 Task: Search one way flight ticket for 4 adults, 1 infant in seat and 1 infant on lap in premium economy from Birmingham: Birmingham-shuttlesworth International Airport to Sheridan: Sheridan County Airport on 8-6-2023. Choice of flights is Sun country airlines. Number of bags: 5 checked bags. Price is upto 88000. Outbound departure time preference is 5:45.
Action: Mouse moved to (313, 269)
Screenshot: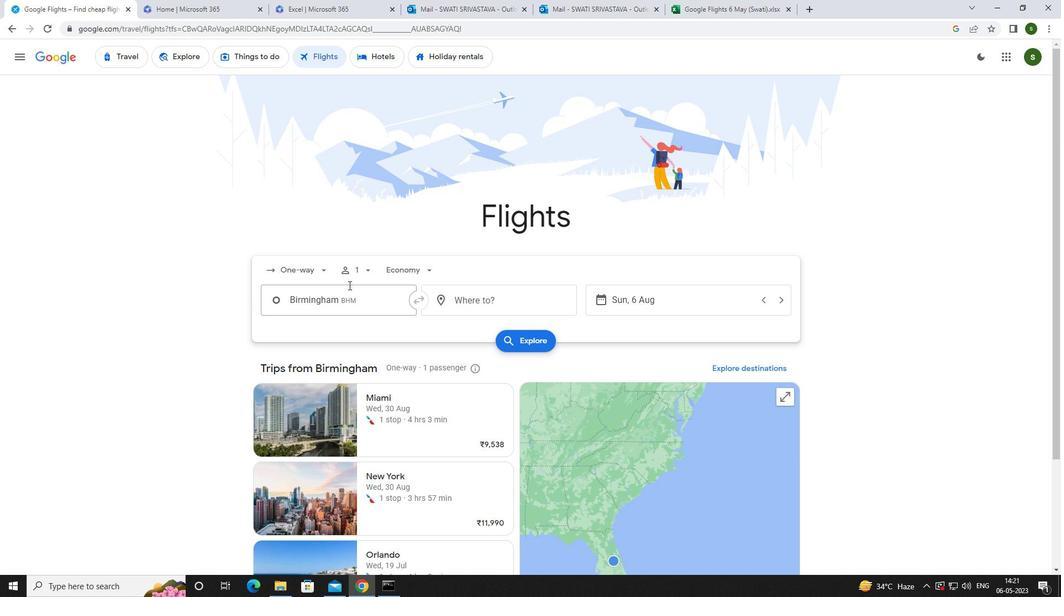 
Action: Mouse pressed left at (313, 269)
Screenshot: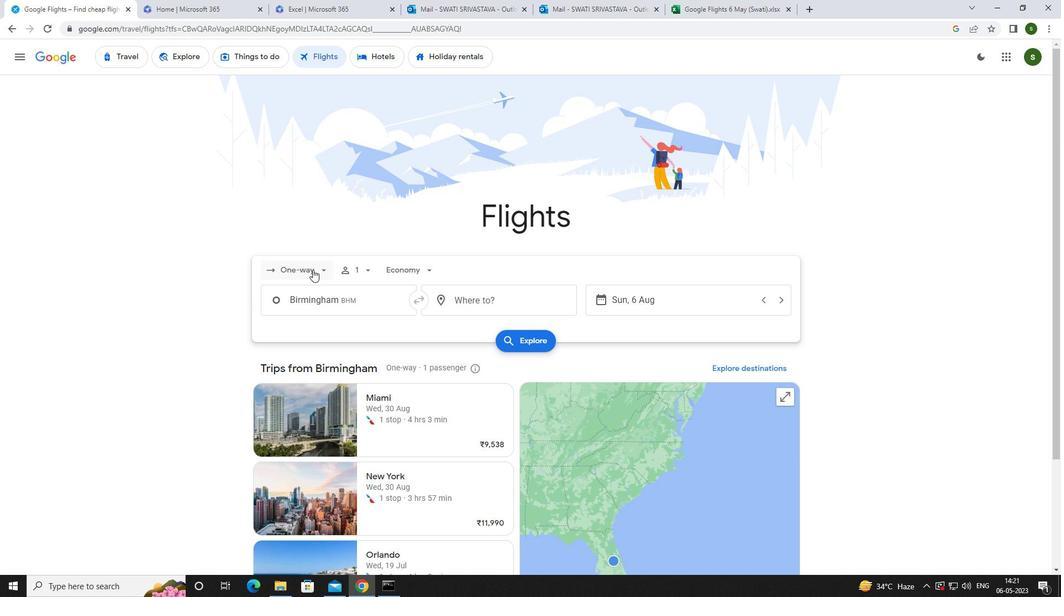 
Action: Mouse moved to (316, 323)
Screenshot: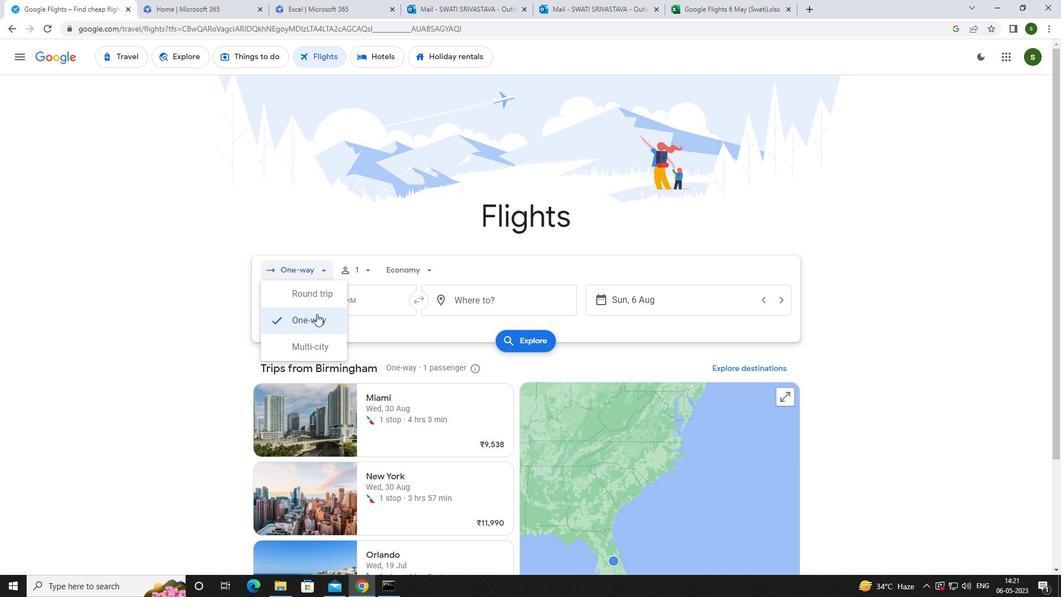 
Action: Mouse pressed left at (316, 323)
Screenshot: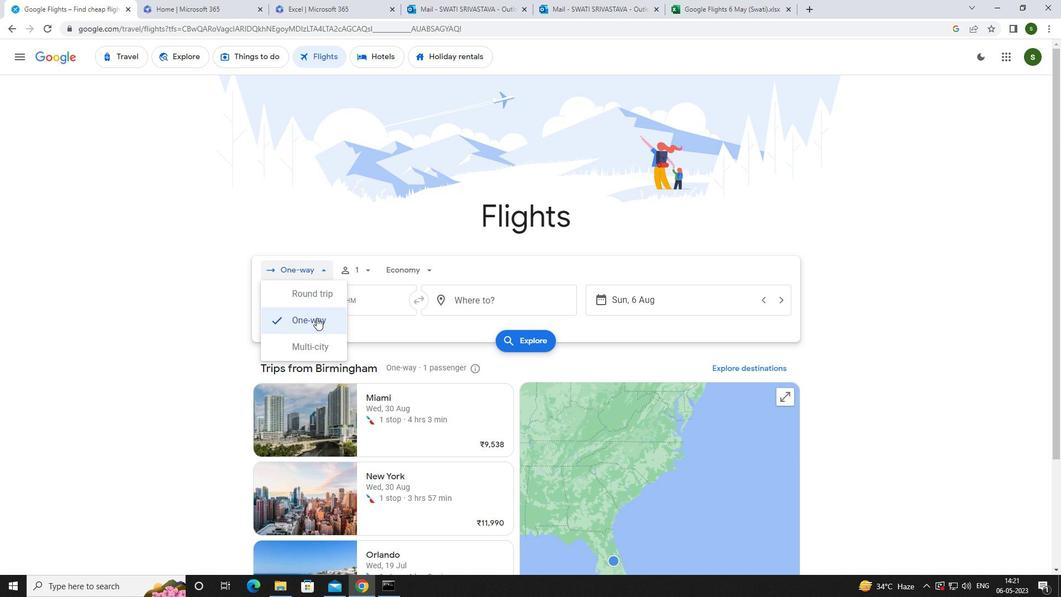 
Action: Mouse moved to (364, 273)
Screenshot: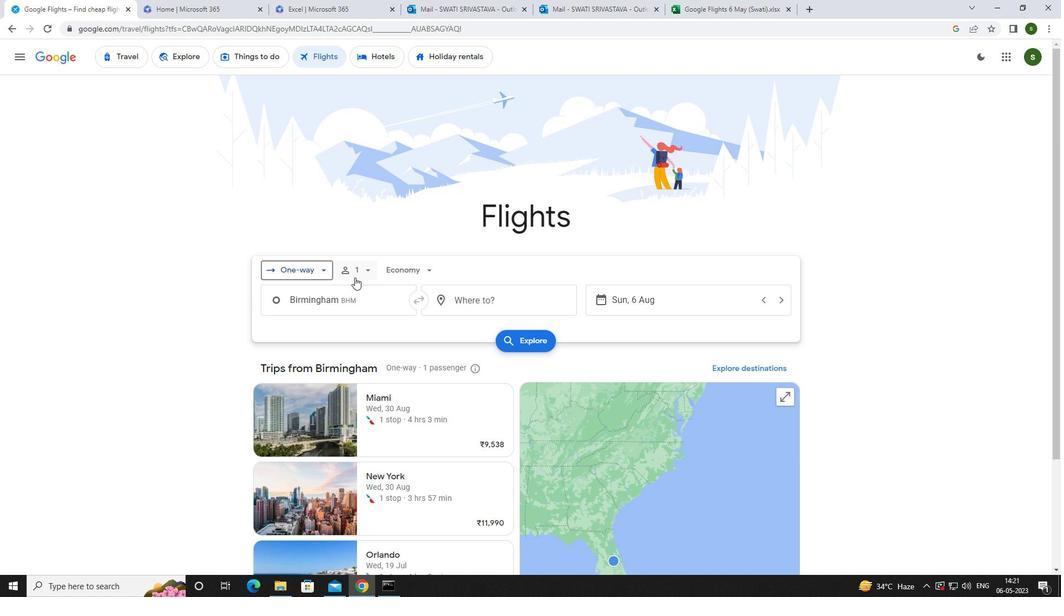 
Action: Mouse pressed left at (364, 273)
Screenshot: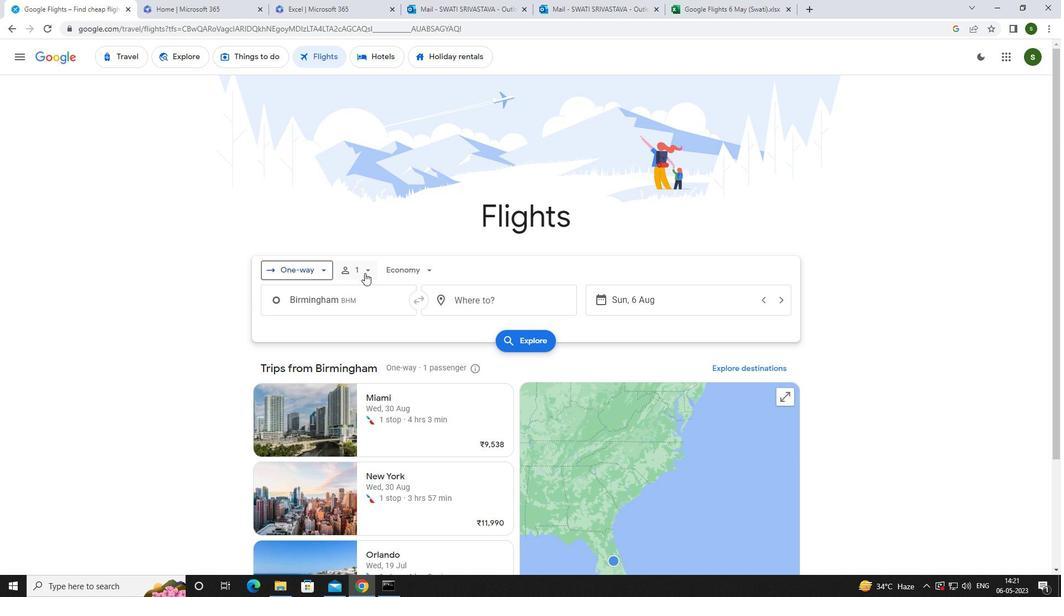 
Action: Mouse moved to (451, 298)
Screenshot: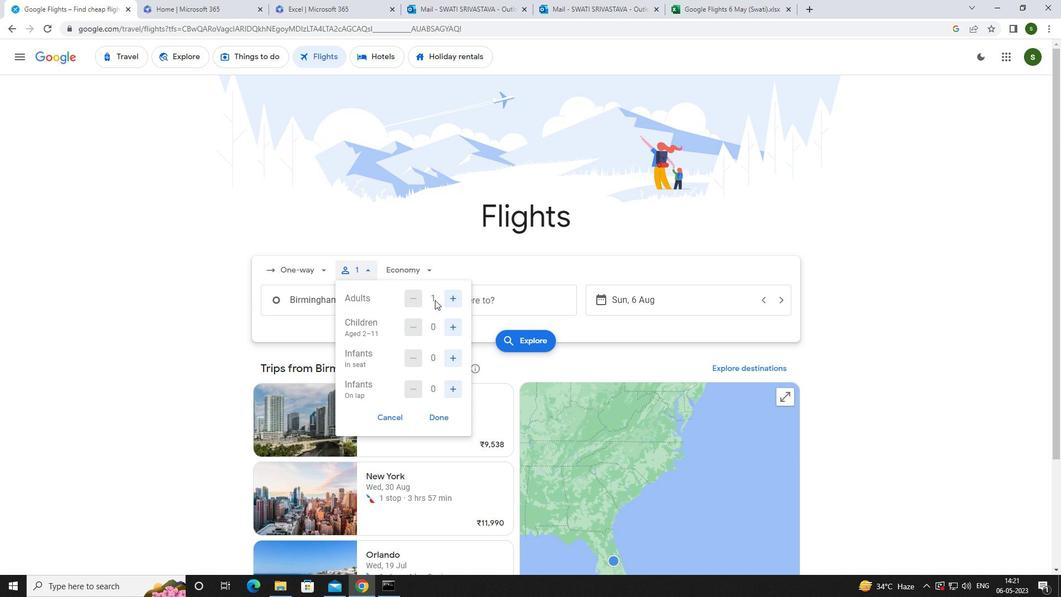 
Action: Mouse pressed left at (451, 298)
Screenshot: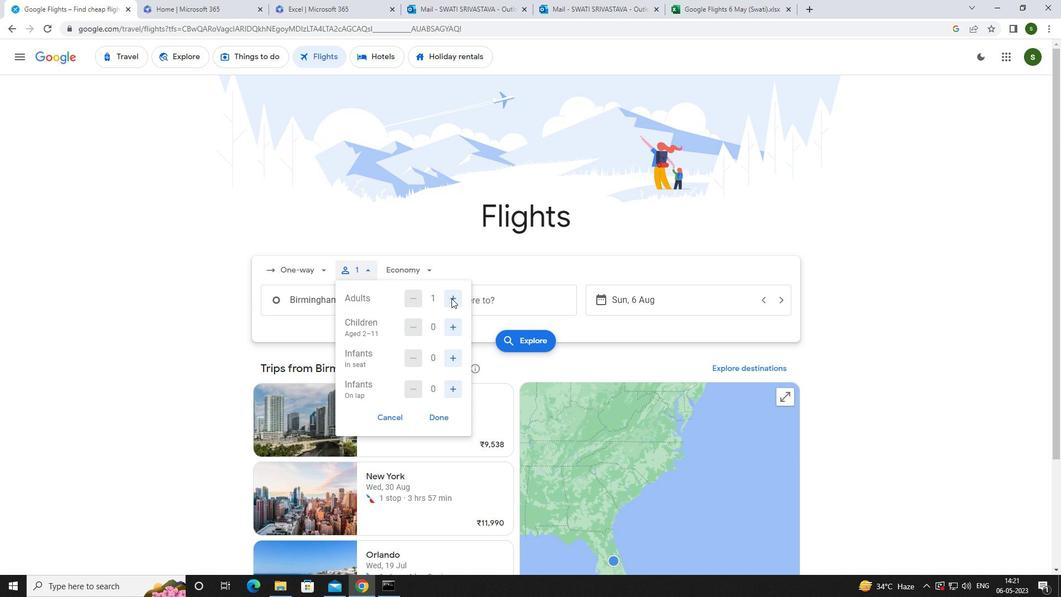 
Action: Mouse pressed left at (451, 298)
Screenshot: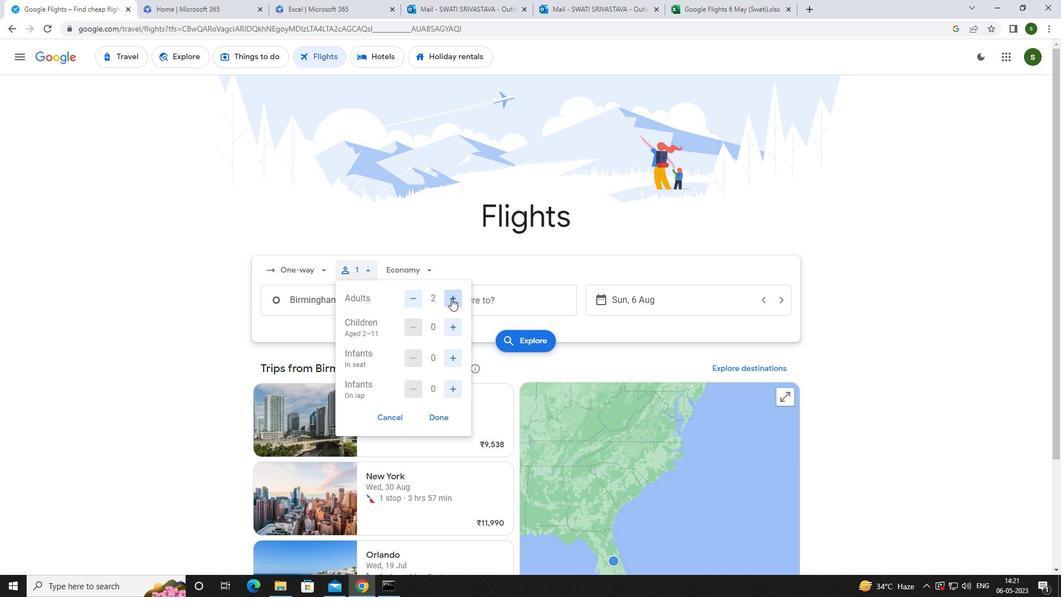 
Action: Mouse pressed left at (451, 298)
Screenshot: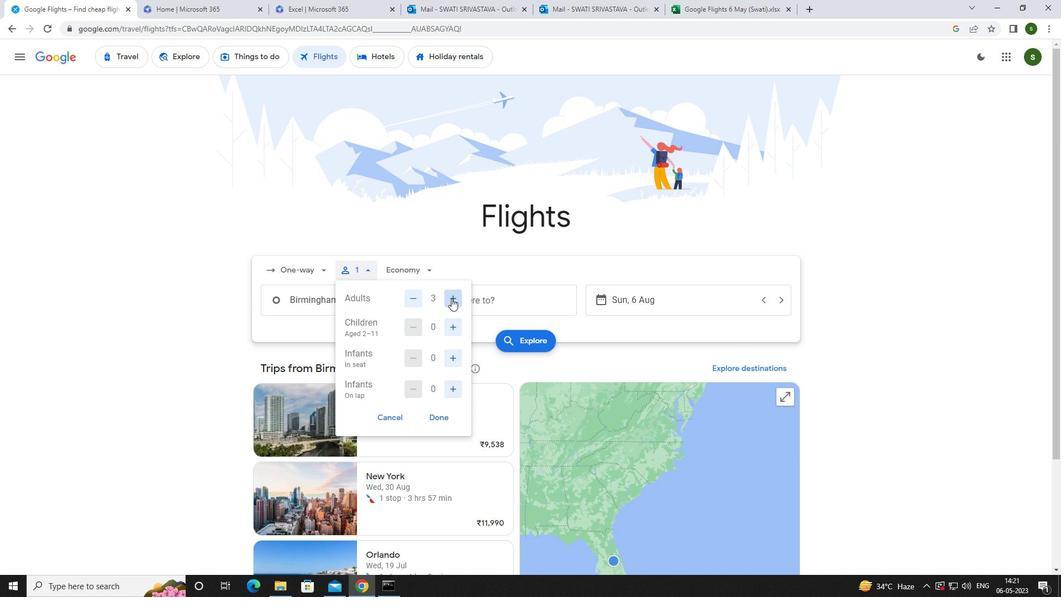
Action: Mouse moved to (455, 352)
Screenshot: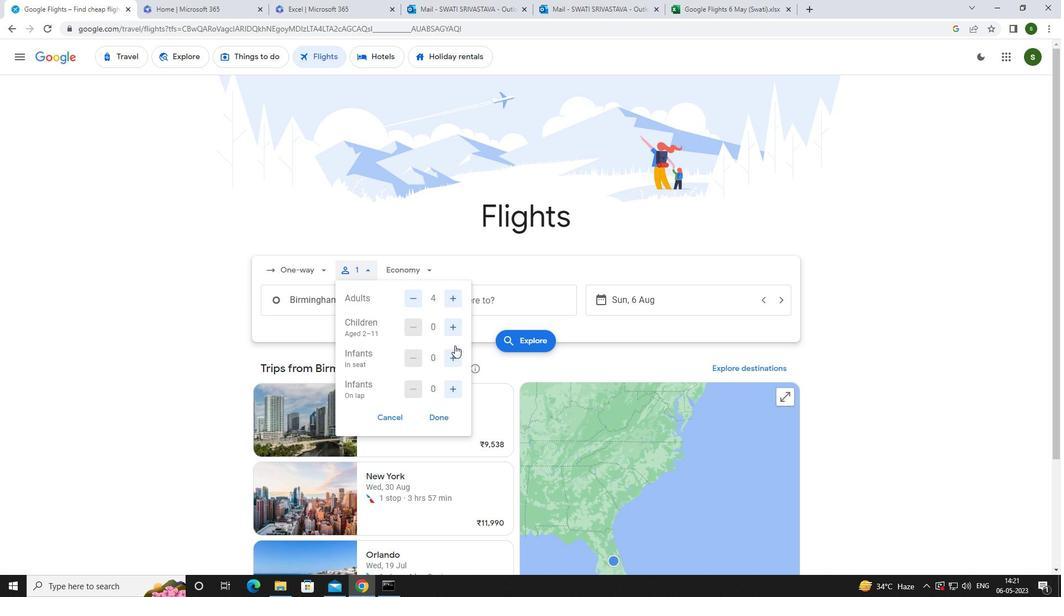 
Action: Mouse pressed left at (455, 352)
Screenshot: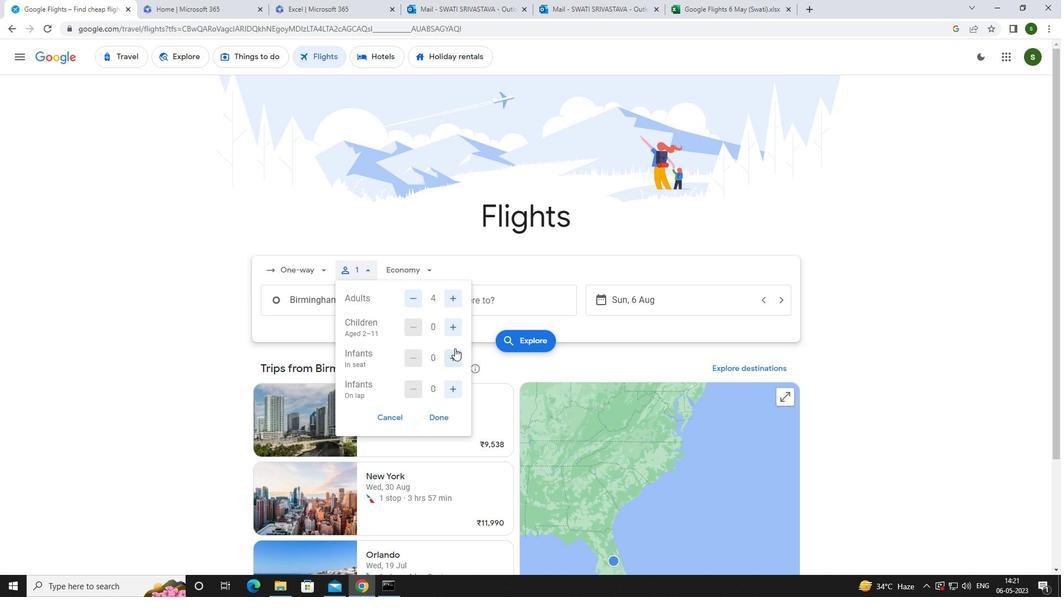 
Action: Mouse moved to (447, 389)
Screenshot: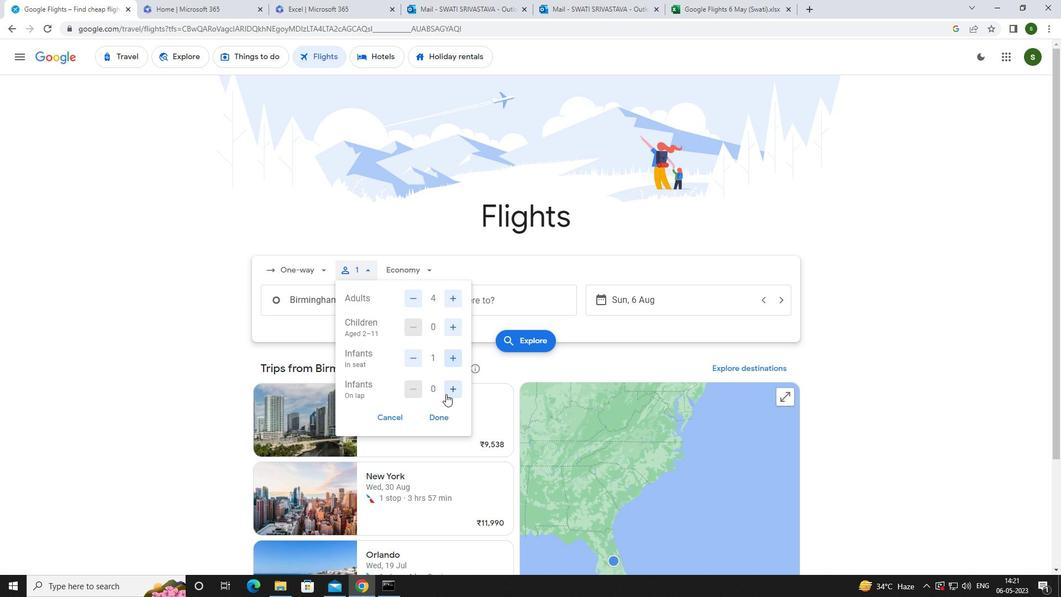 
Action: Mouse pressed left at (447, 389)
Screenshot: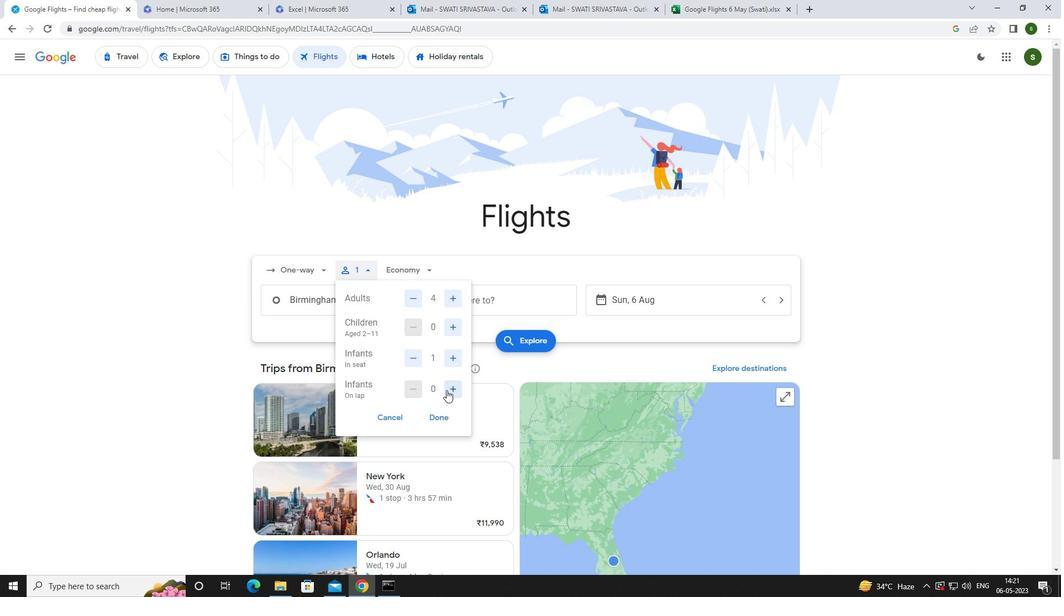 
Action: Mouse moved to (421, 269)
Screenshot: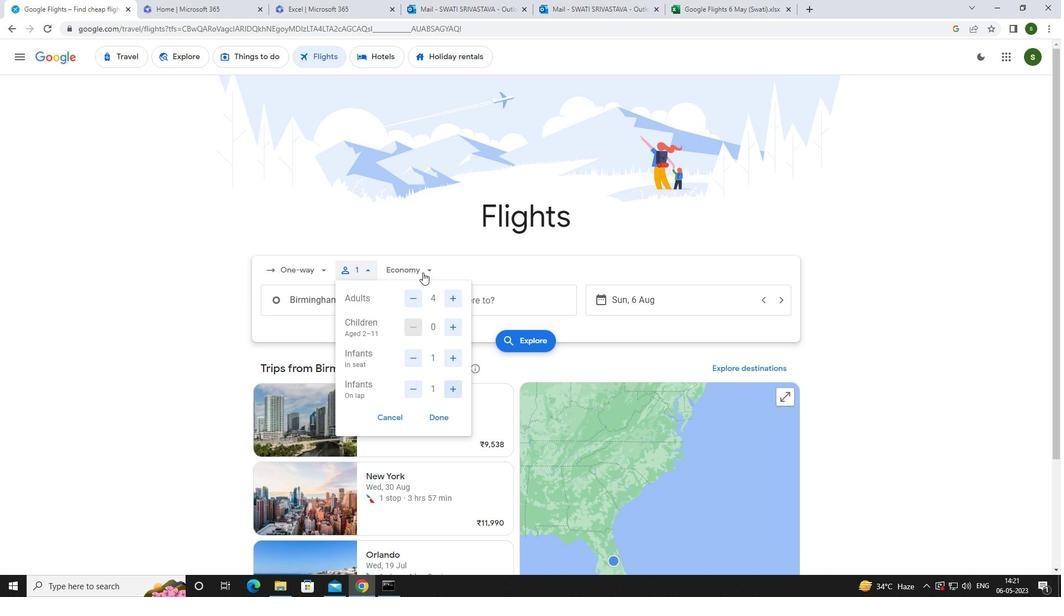 
Action: Mouse pressed left at (421, 269)
Screenshot: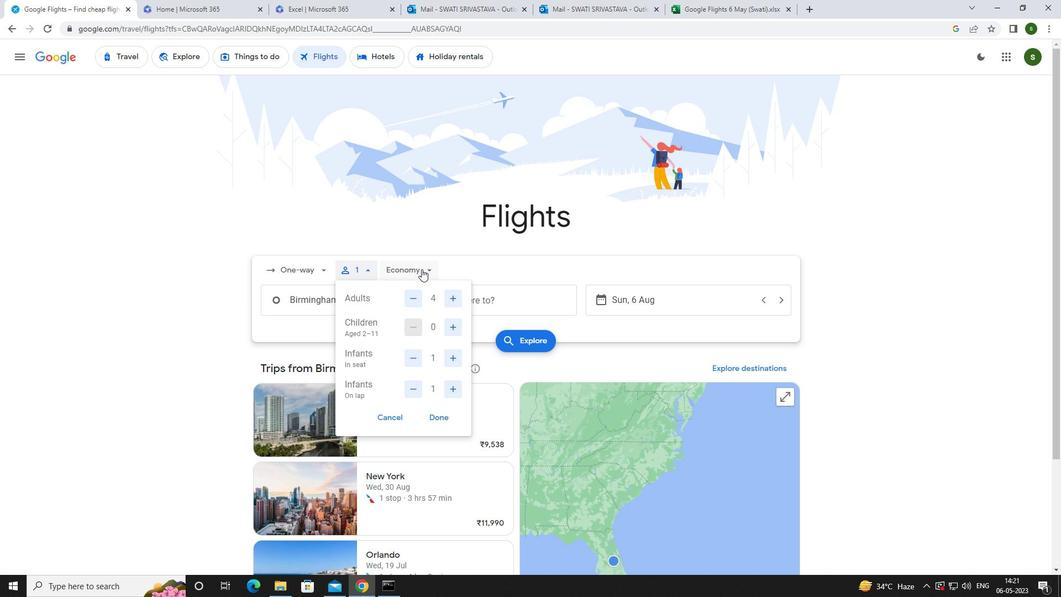
Action: Mouse moved to (434, 319)
Screenshot: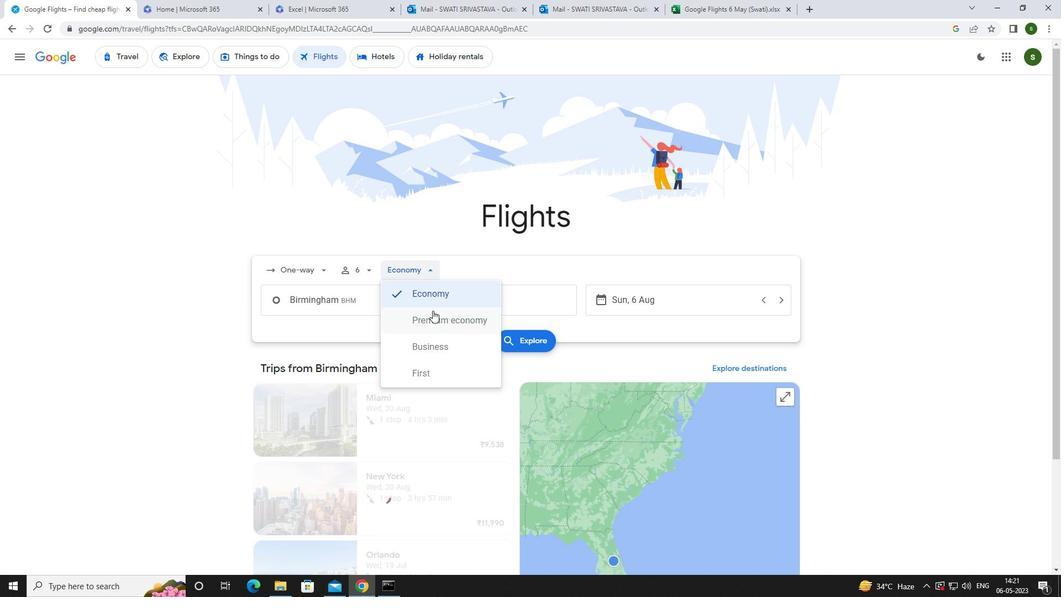 
Action: Mouse pressed left at (434, 319)
Screenshot: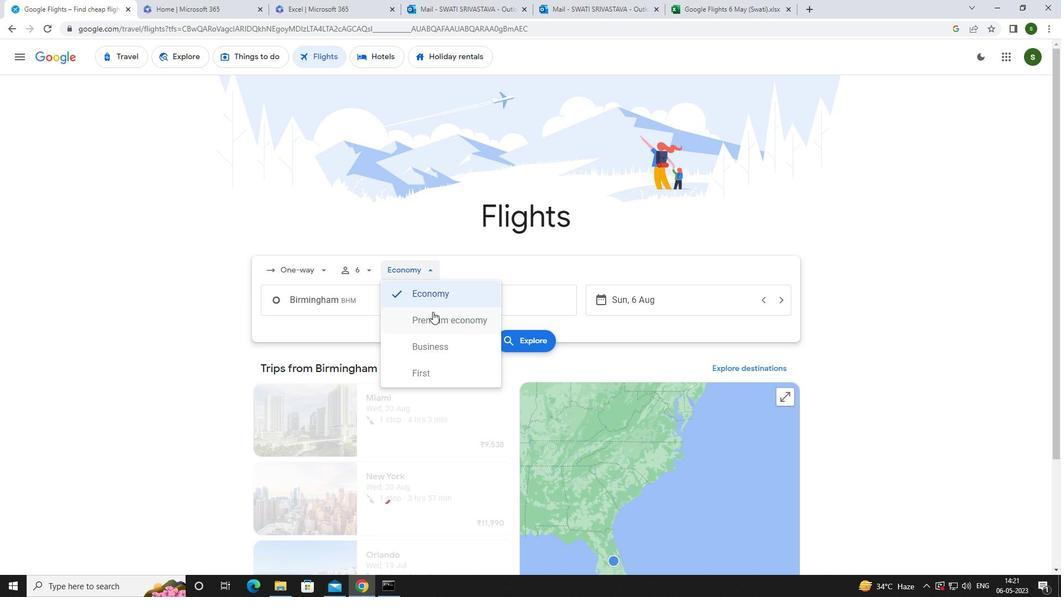 
Action: Mouse moved to (371, 304)
Screenshot: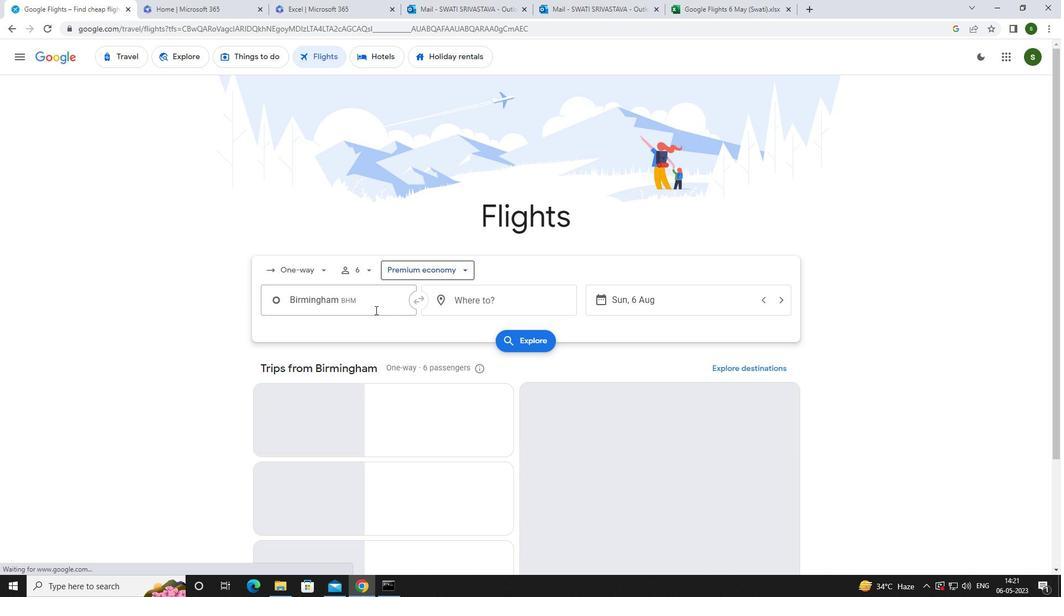 
Action: Mouse pressed left at (371, 304)
Screenshot: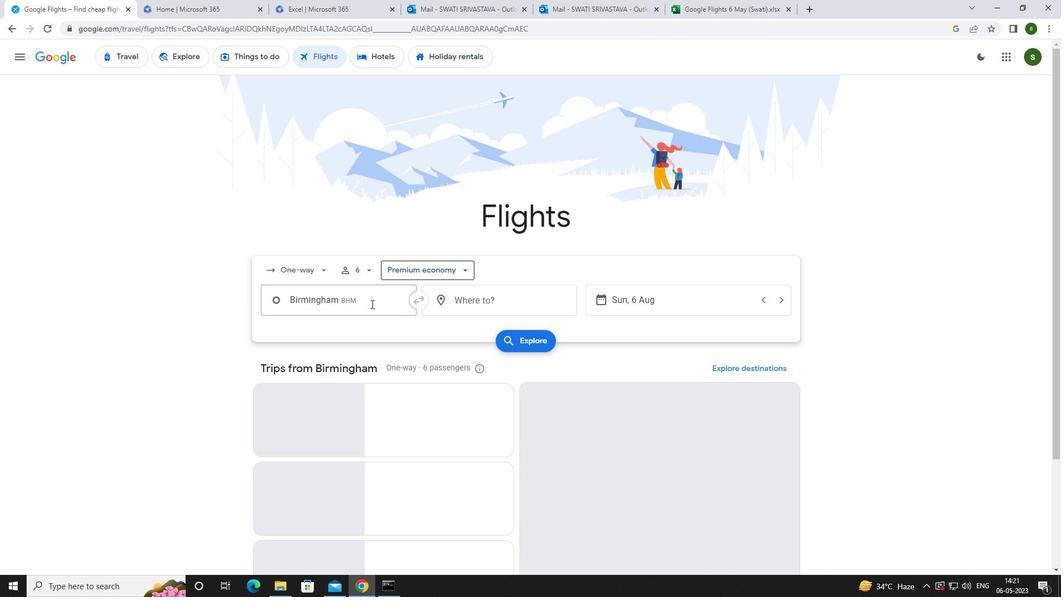 
Action: Key pressed <Key.caps_lock>b<Key.caps_lock>irmingh
Screenshot: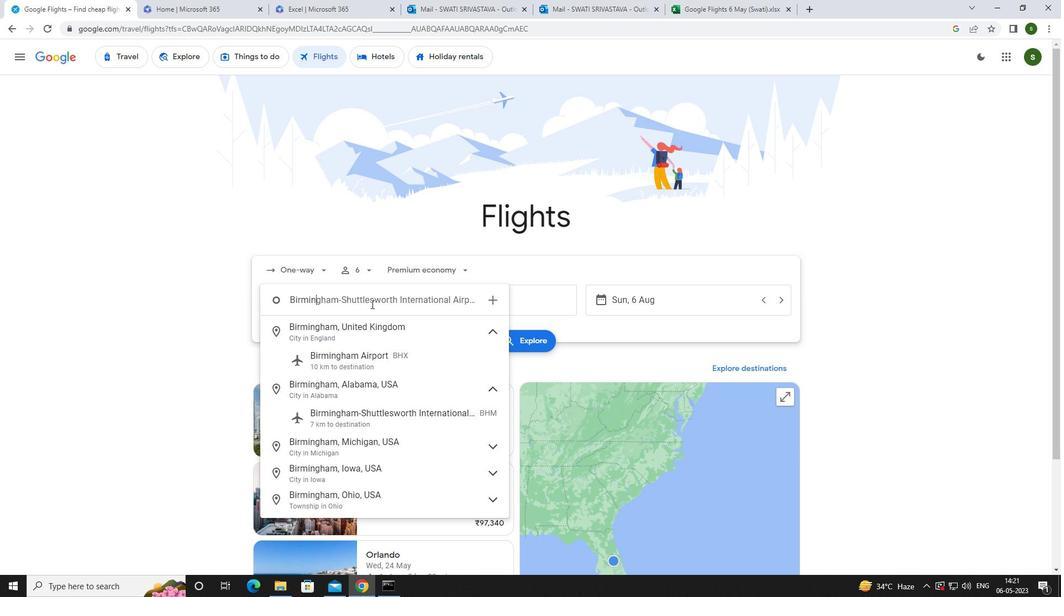 
Action: Mouse moved to (394, 410)
Screenshot: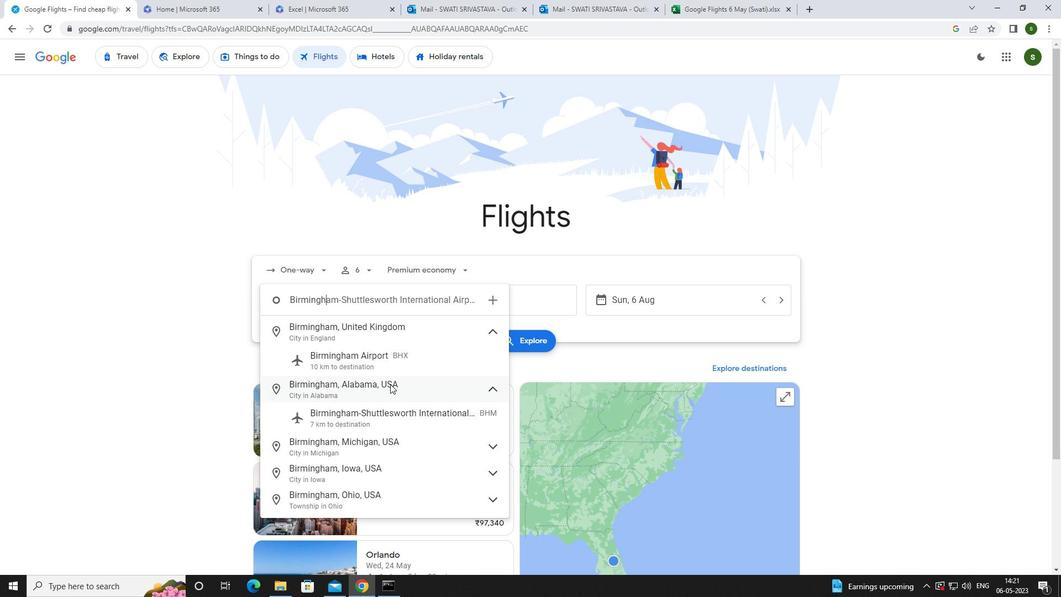 
Action: Mouse pressed left at (394, 410)
Screenshot: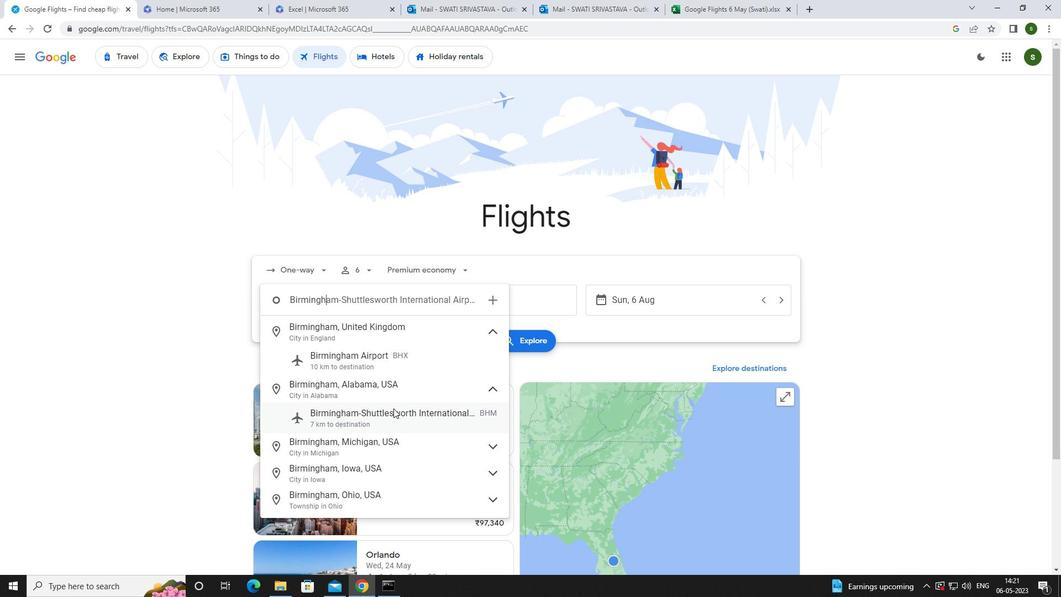 
Action: Mouse moved to (494, 300)
Screenshot: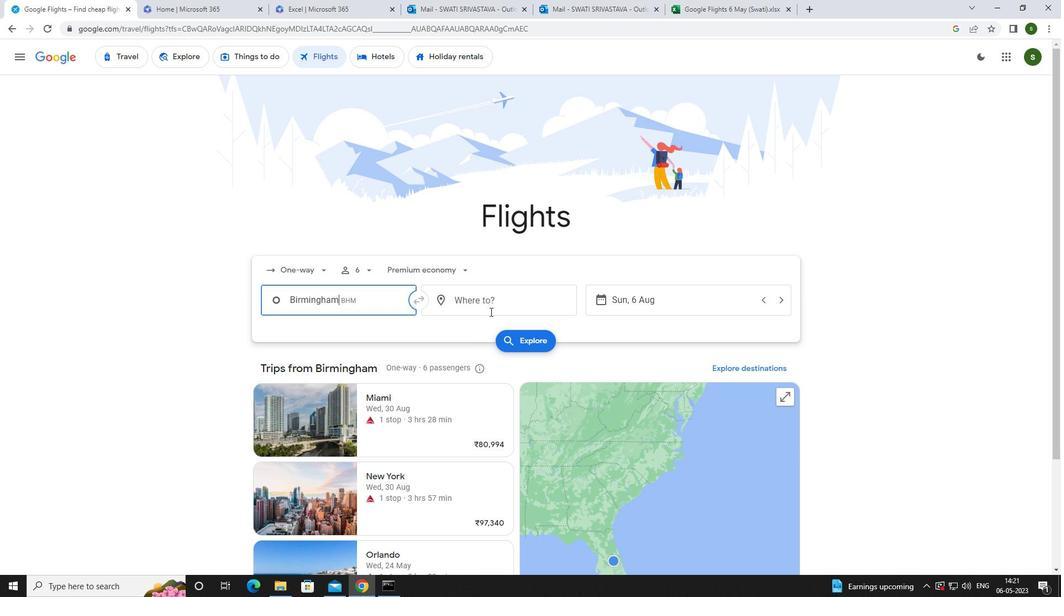 
Action: Mouse pressed left at (494, 300)
Screenshot: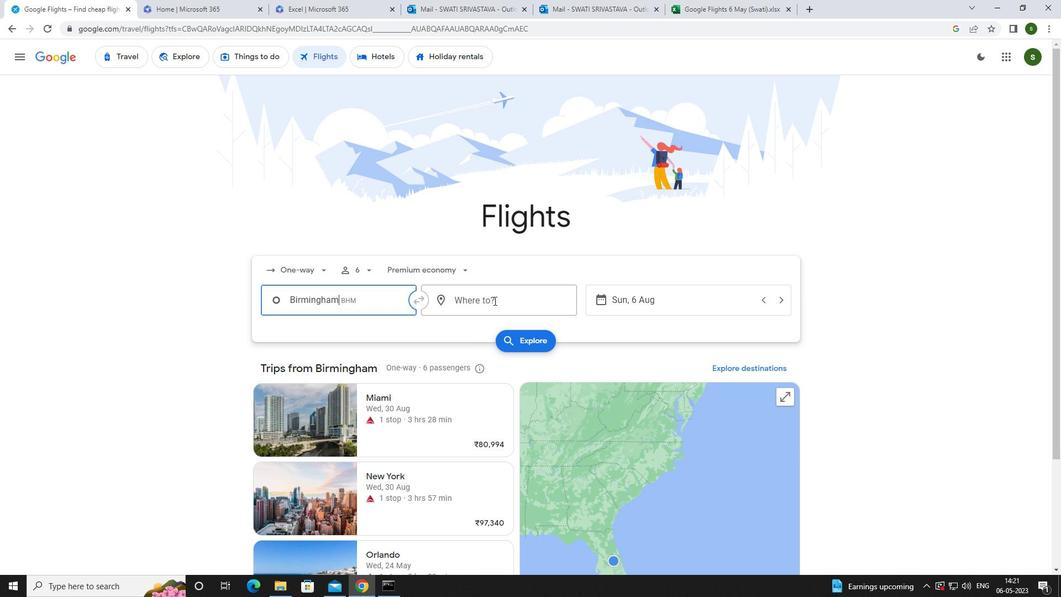 
Action: Key pressed <Key.caps_lock>s<Key.caps_lock>hr
Screenshot: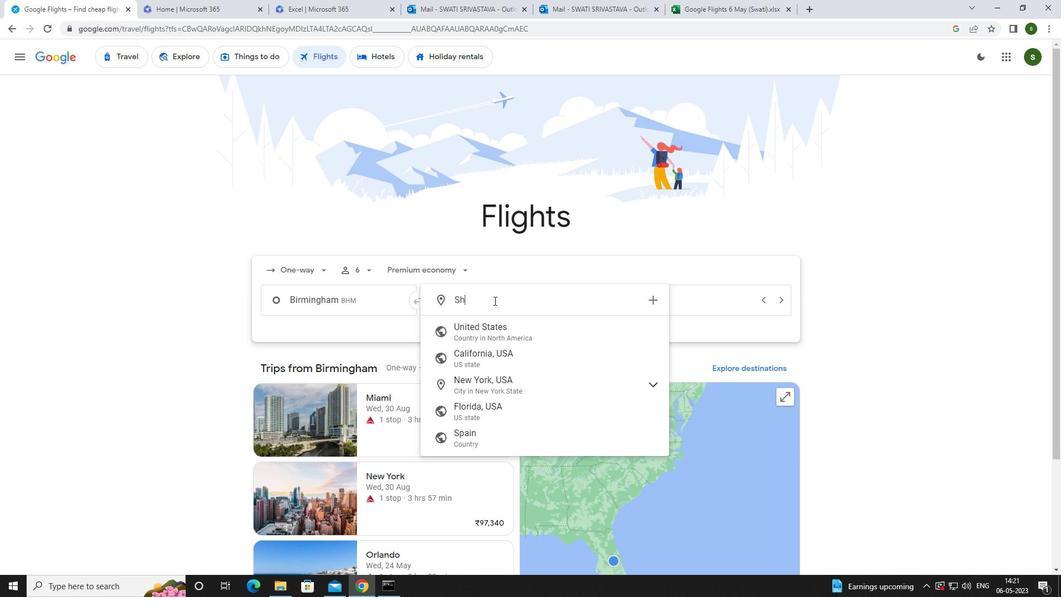 
Action: Mouse moved to (499, 330)
Screenshot: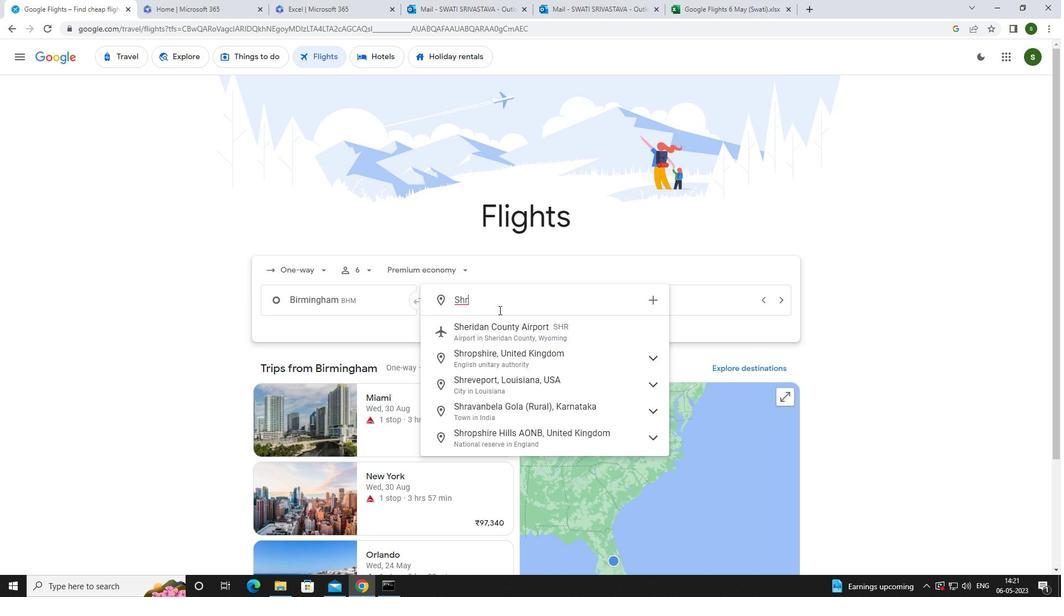 
Action: Mouse pressed left at (499, 330)
Screenshot: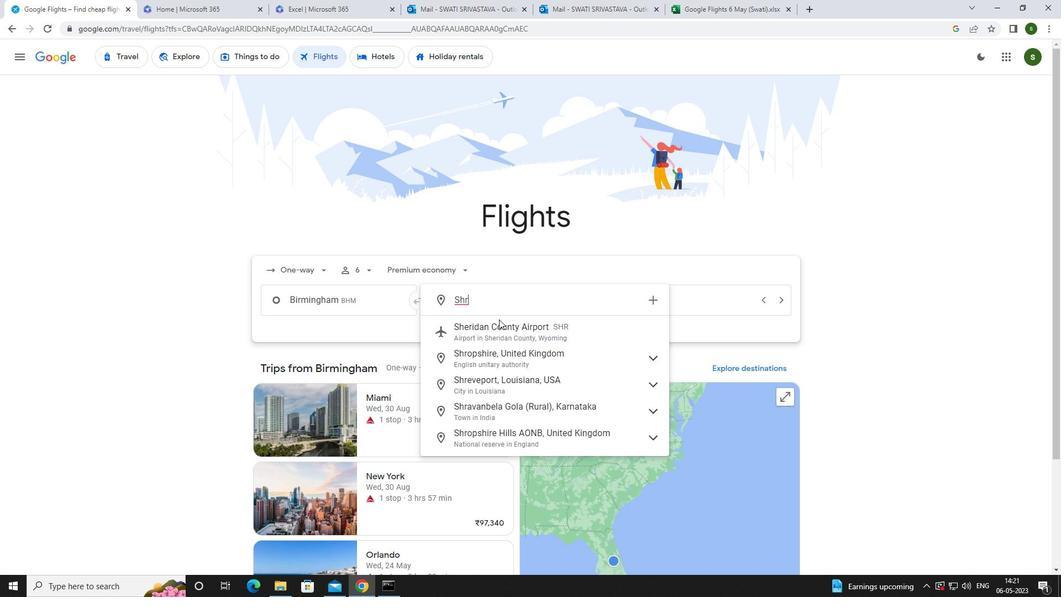 
Action: Mouse moved to (623, 300)
Screenshot: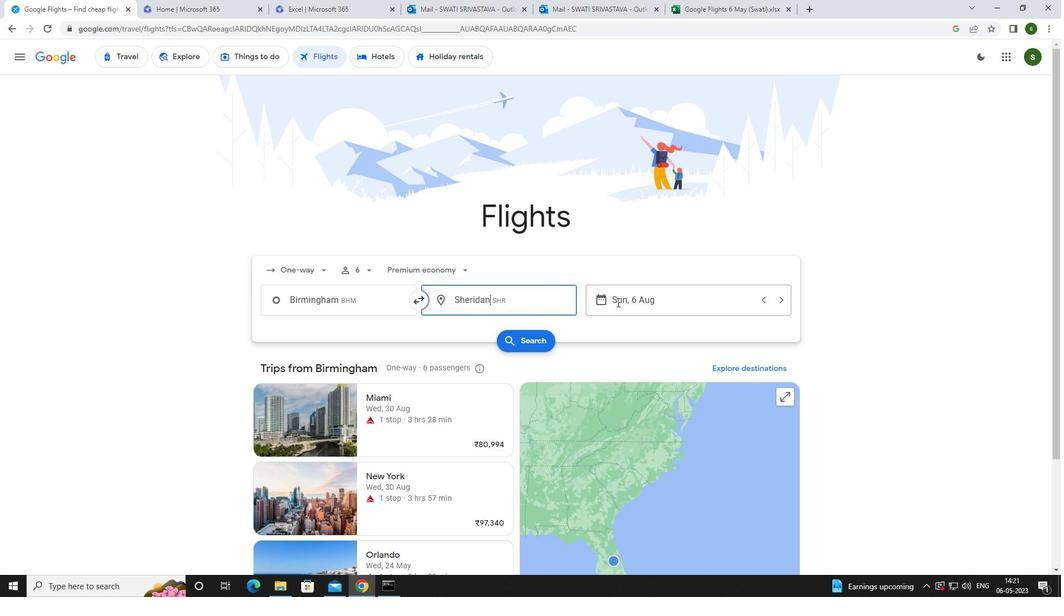 
Action: Mouse pressed left at (623, 300)
Screenshot: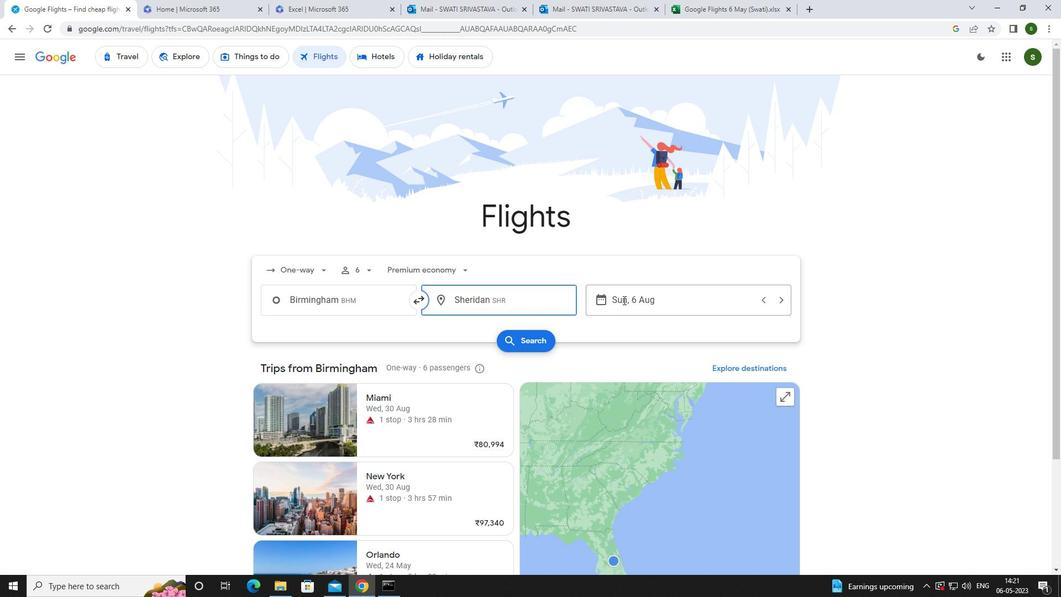 
Action: Mouse moved to (404, 405)
Screenshot: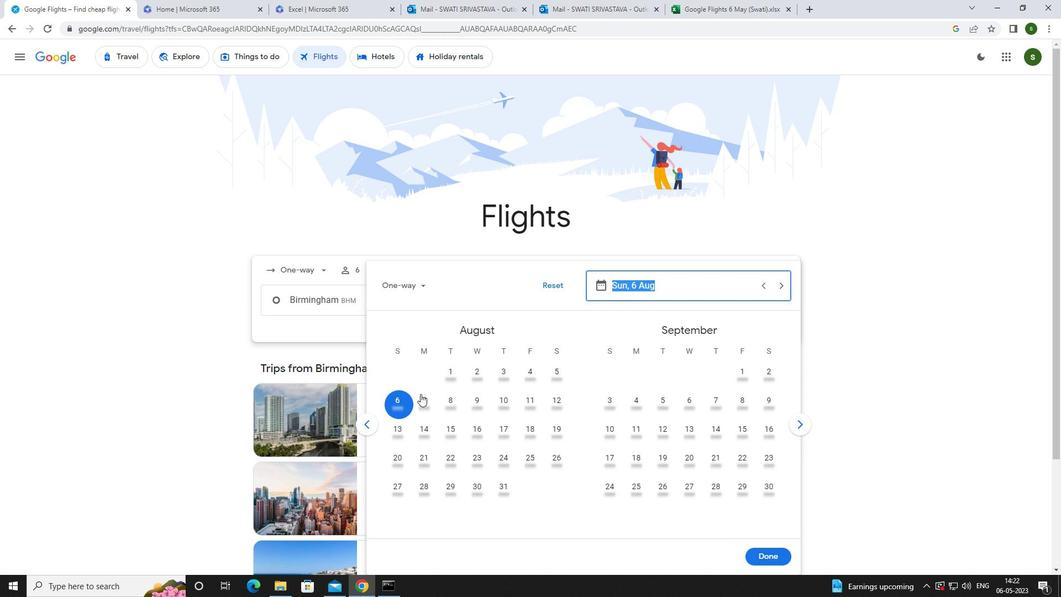 
Action: Mouse pressed left at (404, 405)
Screenshot: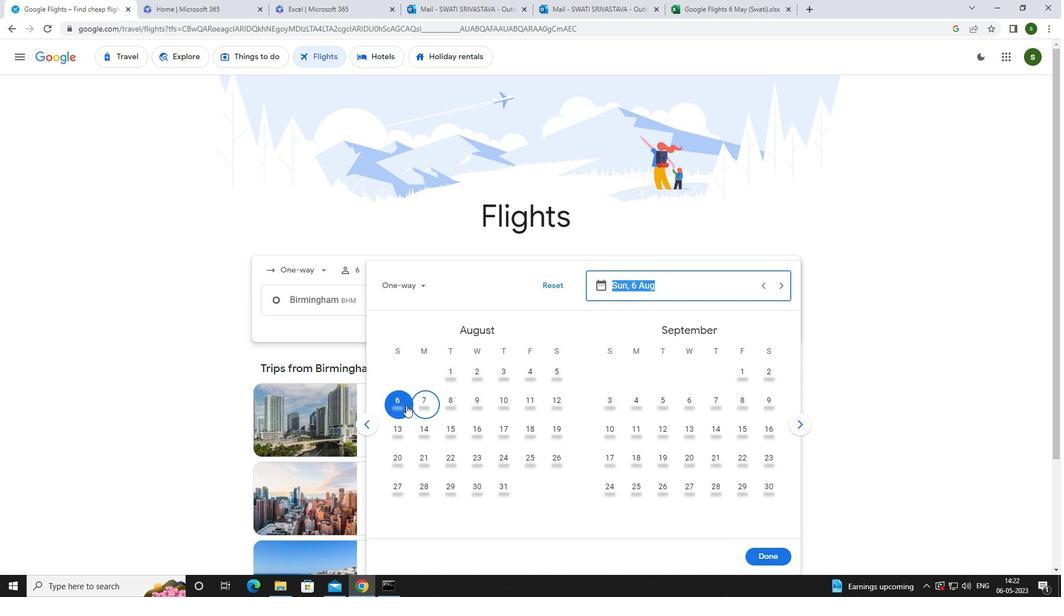 
Action: Mouse moved to (766, 558)
Screenshot: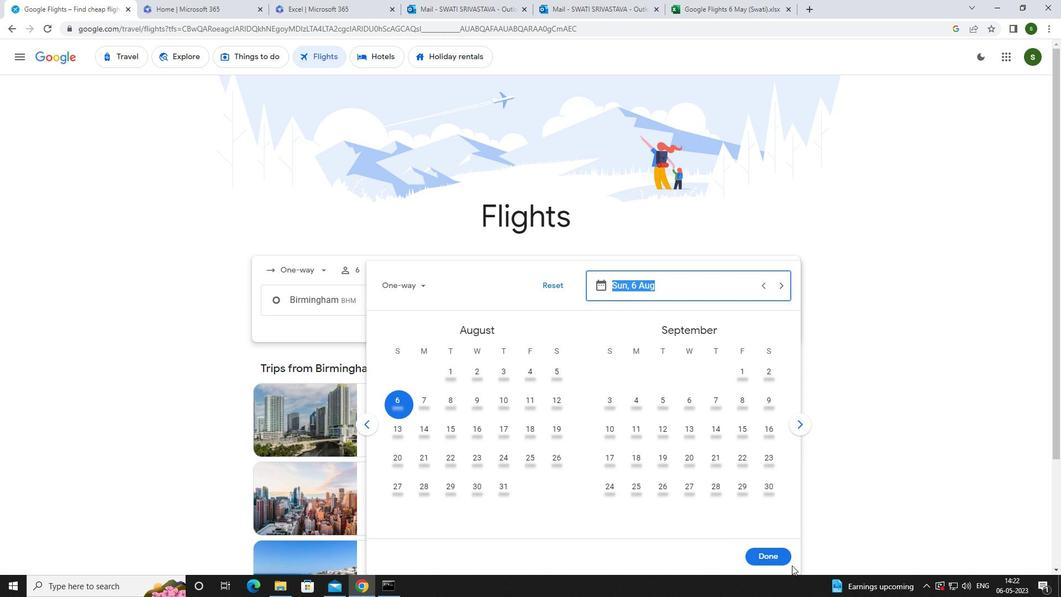 
Action: Mouse pressed left at (766, 558)
Screenshot: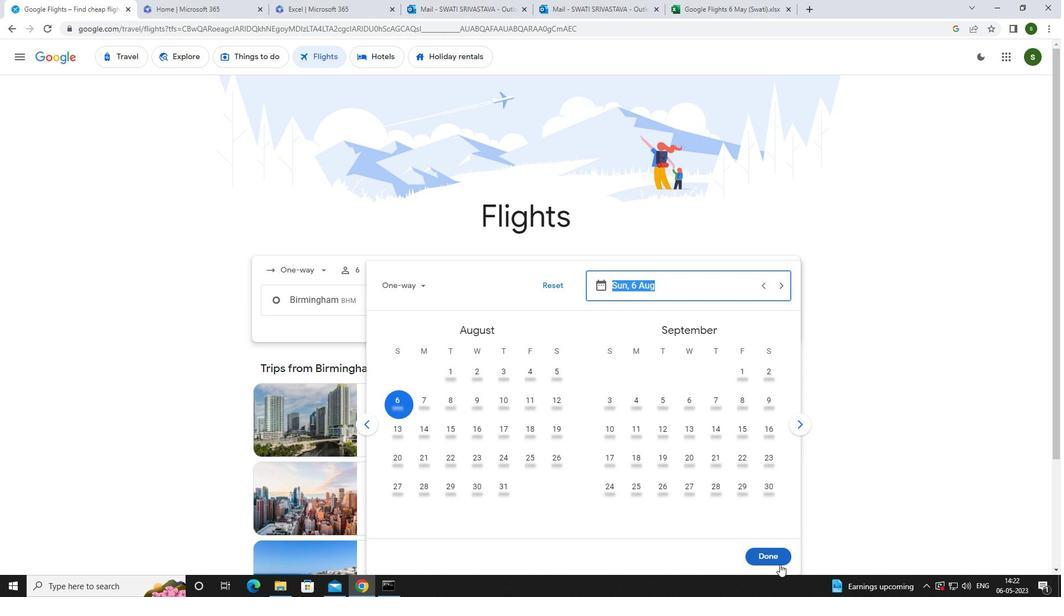 
Action: Mouse moved to (539, 334)
Screenshot: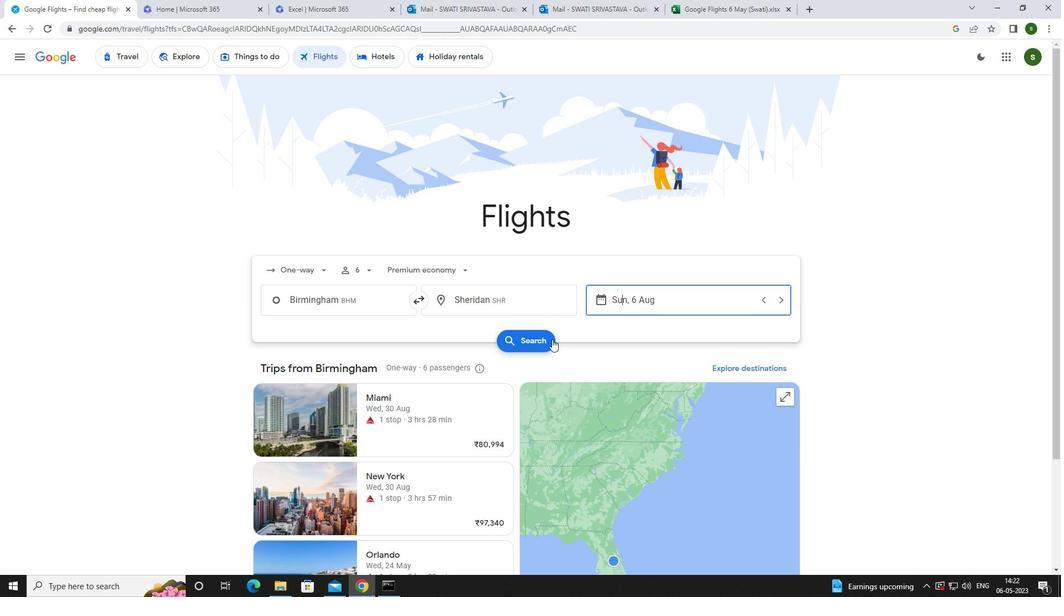 
Action: Mouse pressed left at (539, 334)
Screenshot: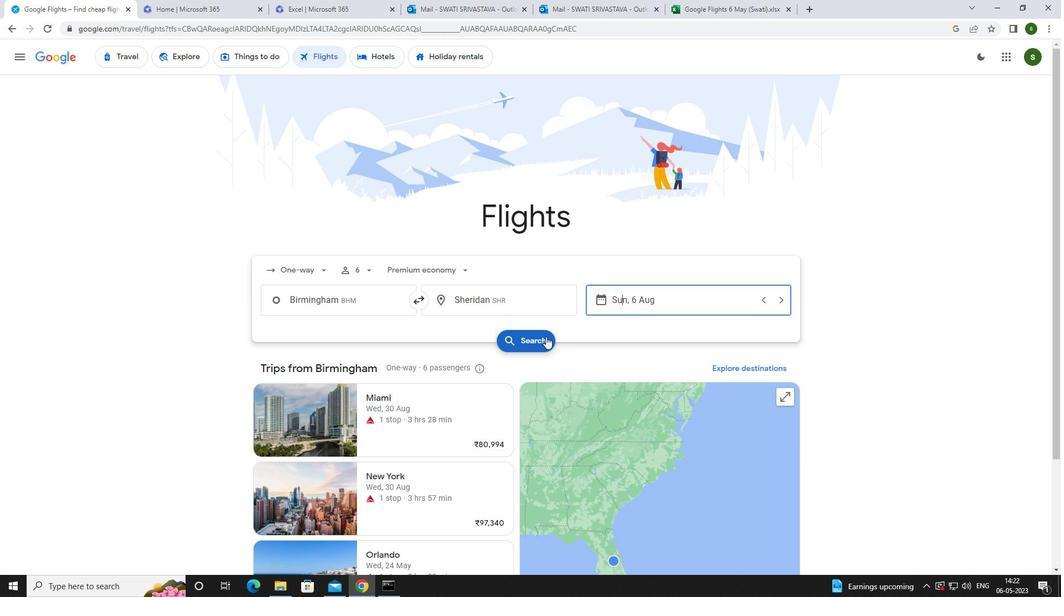 
Action: Mouse moved to (269, 156)
Screenshot: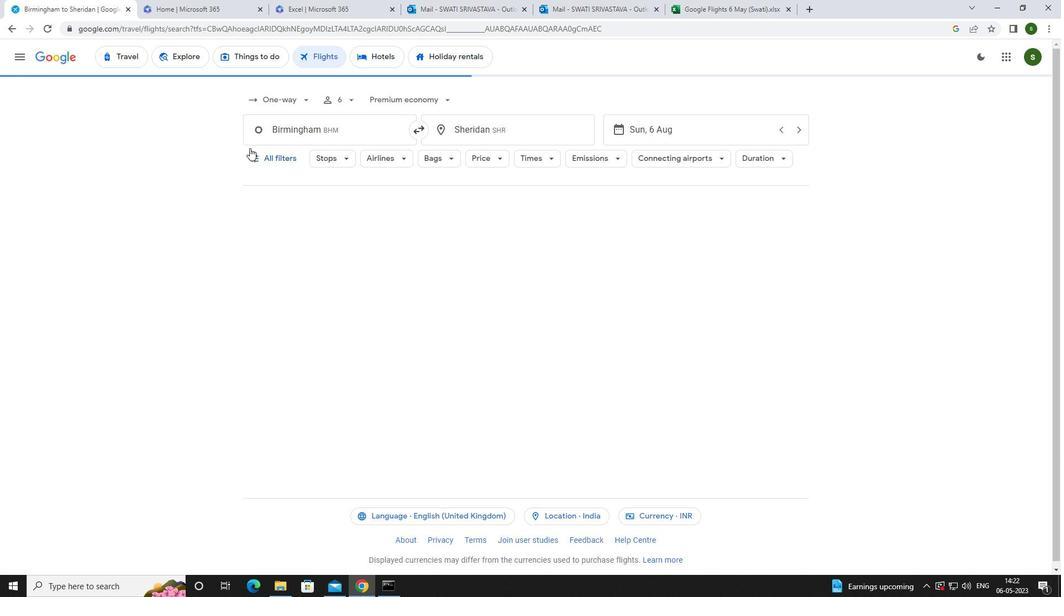 
Action: Mouse pressed left at (269, 156)
Screenshot: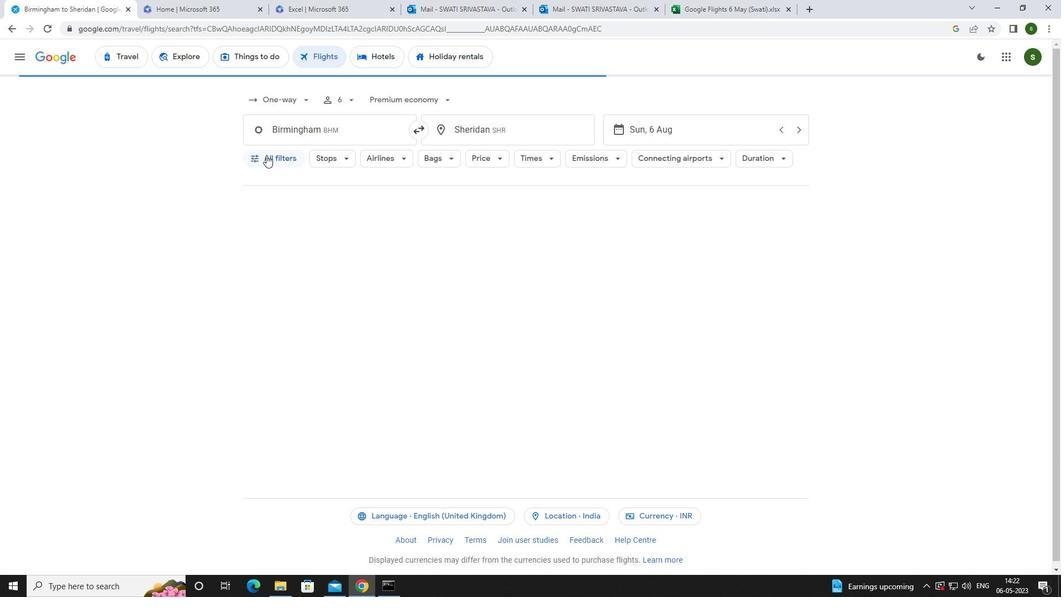 
Action: Mouse moved to (414, 396)
Screenshot: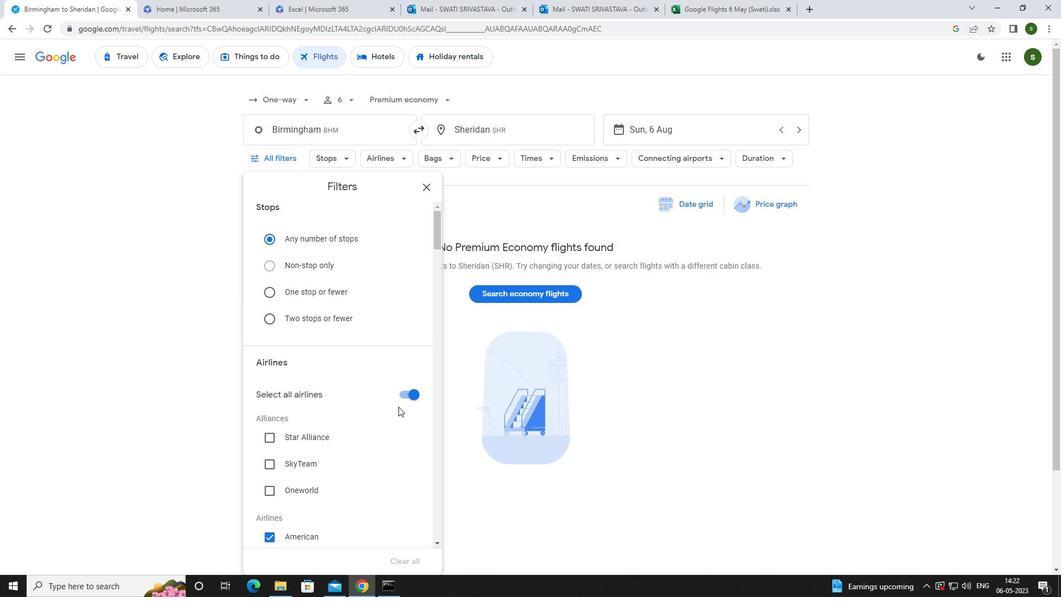 
Action: Mouse pressed left at (414, 396)
Screenshot: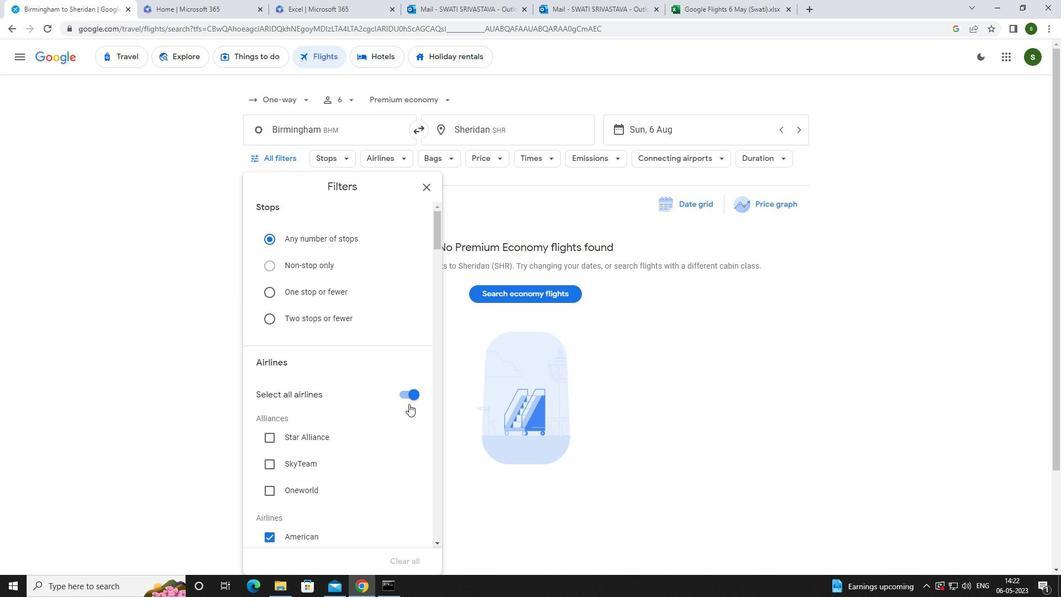 
Action: Mouse moved to (398, 378)
Screenshot: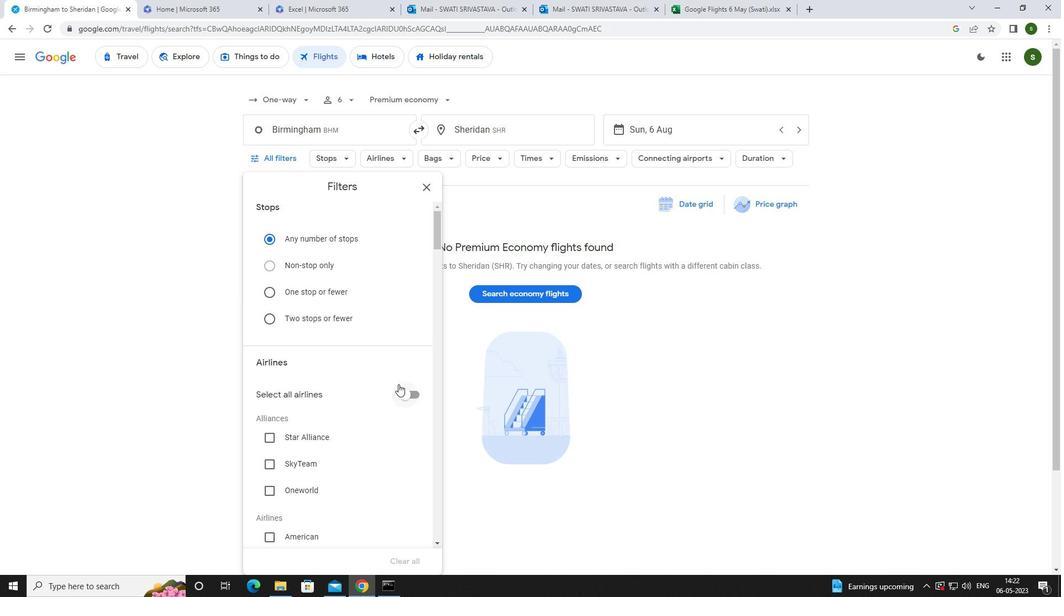 
Action: Mouse scrolled (398, 378) with delta (0, 0)
Screenshot: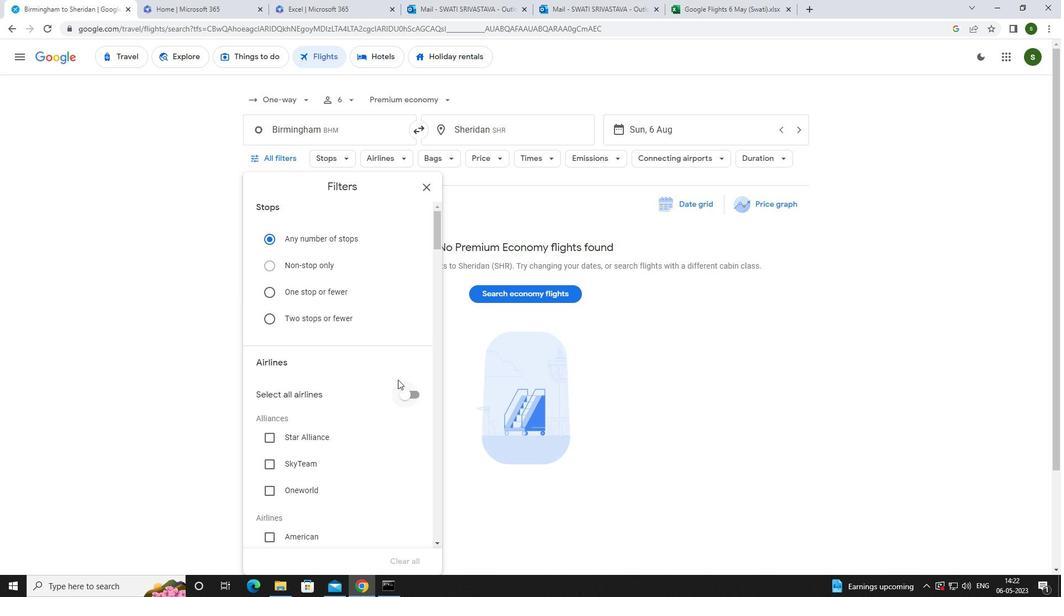 
Action: Mouse scrolled (398, 378) with delta (0, 0)
Screenshot: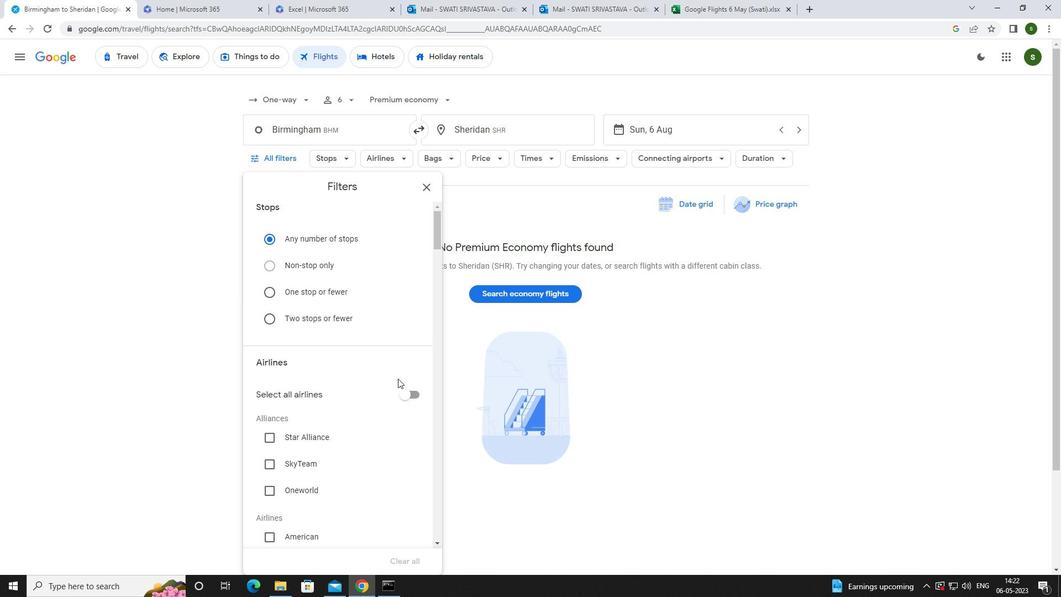 
Action: Mouse scrolled (398, 378) with delta (0, 0)
Screenshot: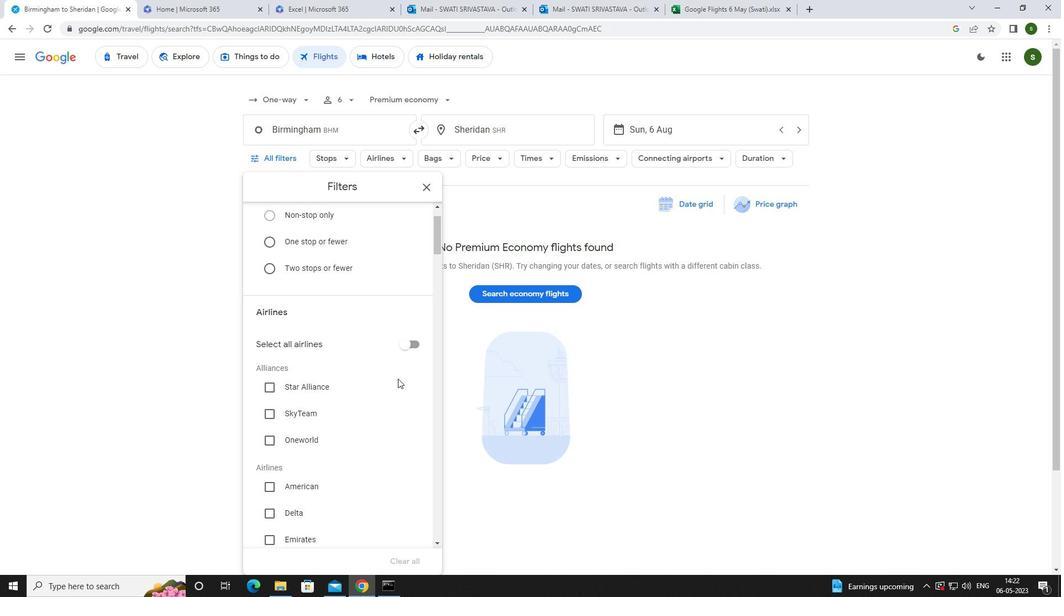 
Action: Mouse scrolled (398, 378) with delta (0, 0)
Screenshot: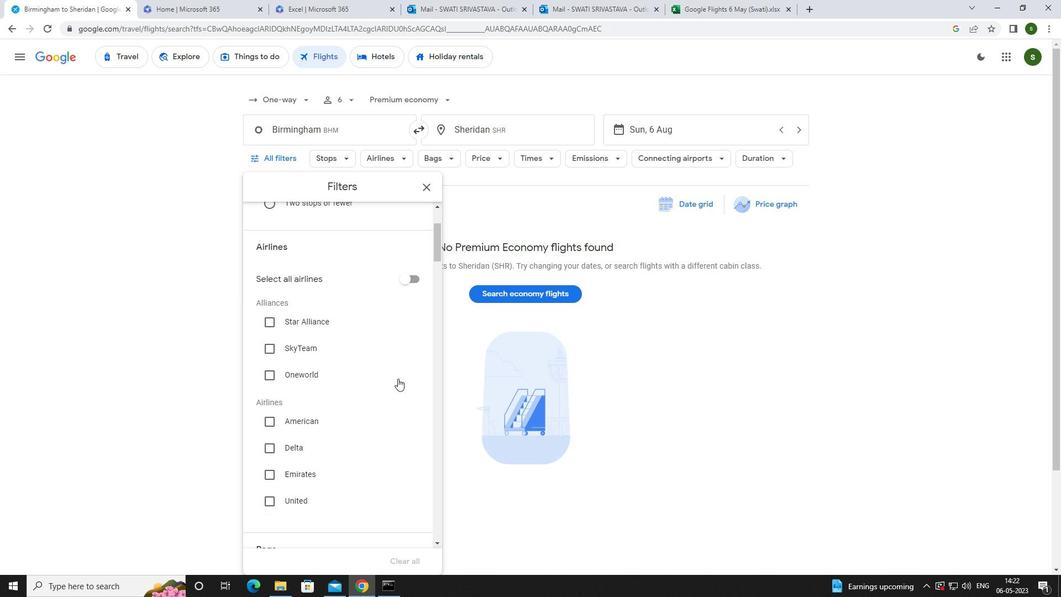 
Action: Mouse scrolled (398, 378) with delta (0, 0)
Screenshot: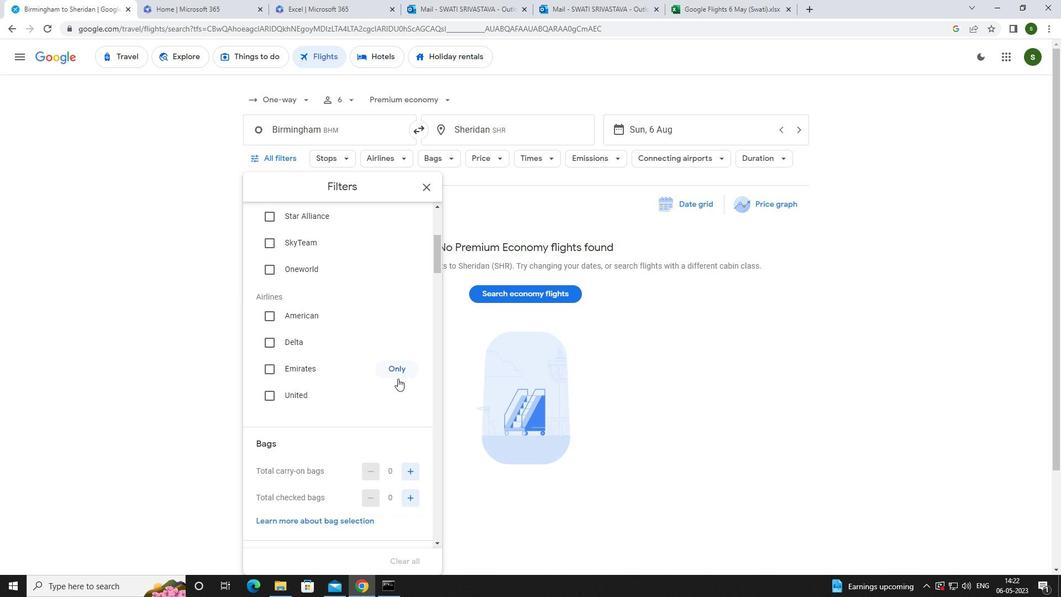 
Action: Mouse scrolled (398, 378) with delta (0, 0)
Screenshot: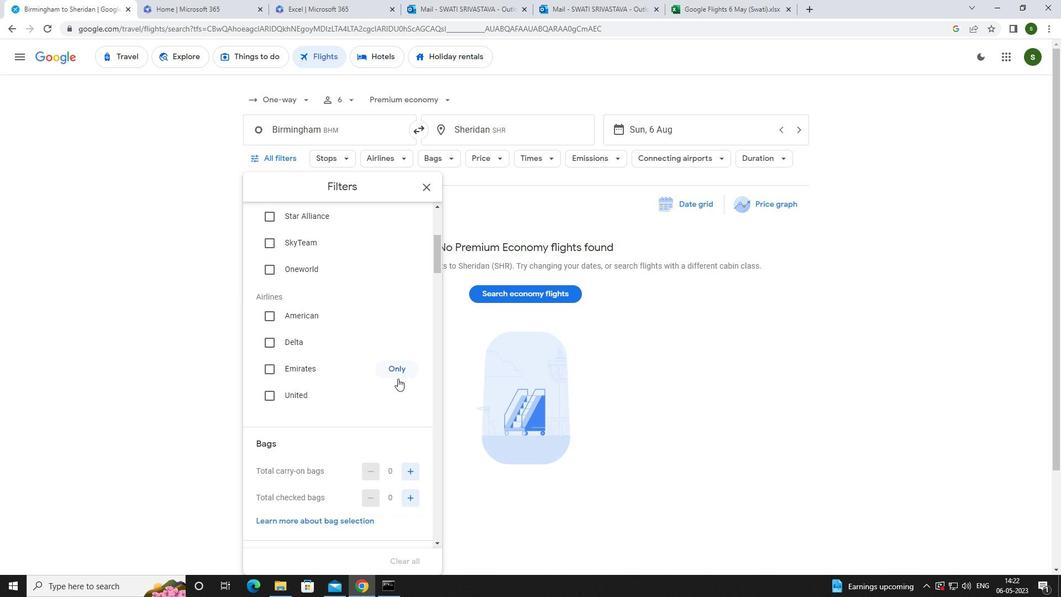 
Action: Mouse moved to (407, 388)
Screenshot: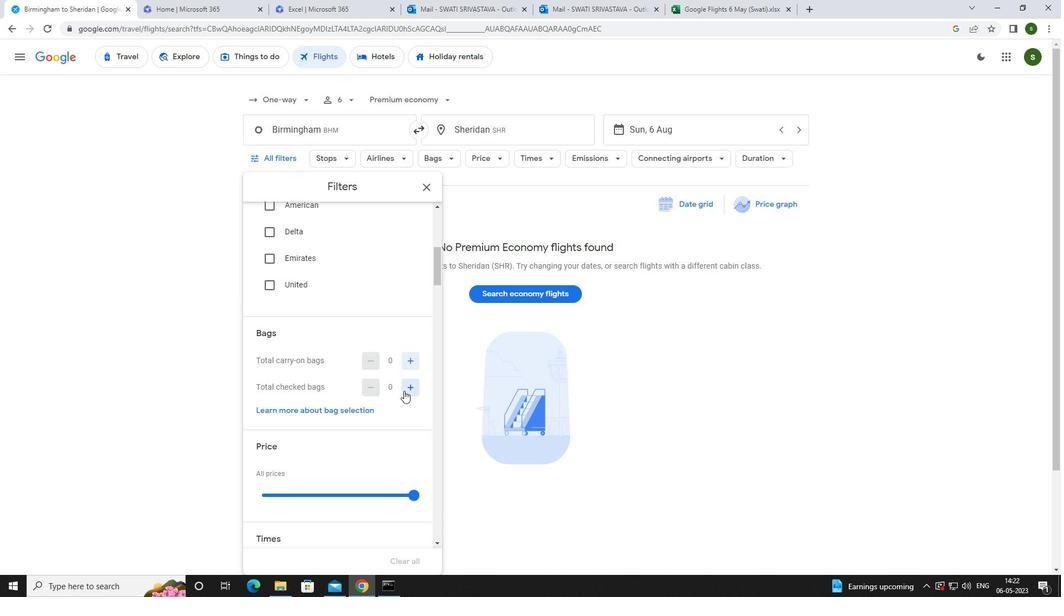 
Action: Mouse pressed left at (407, 388)
Screenshot: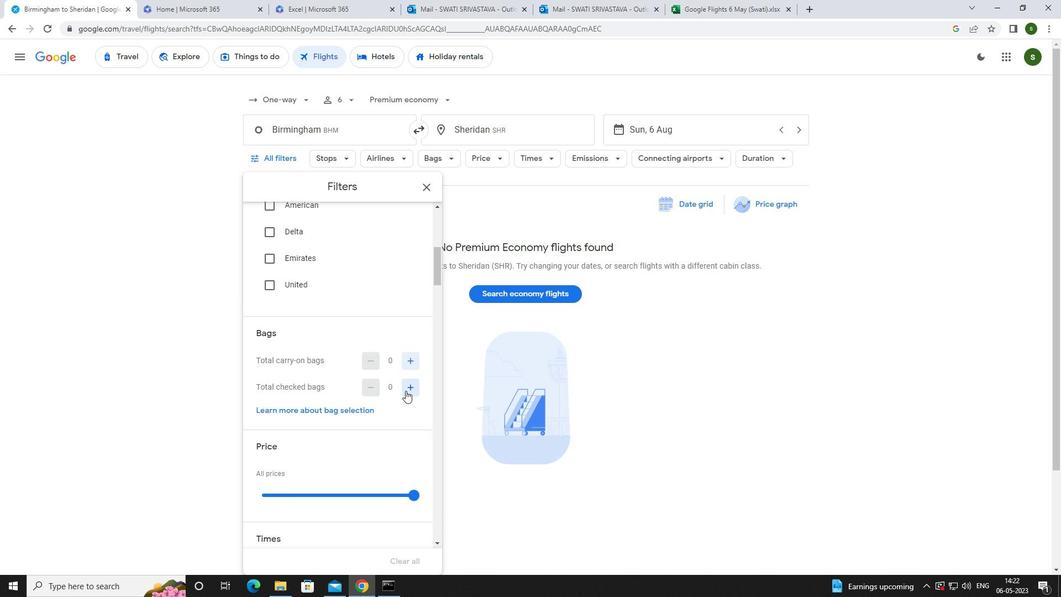 
Action: Mouse pressed left at (407, 388)
Screenshot: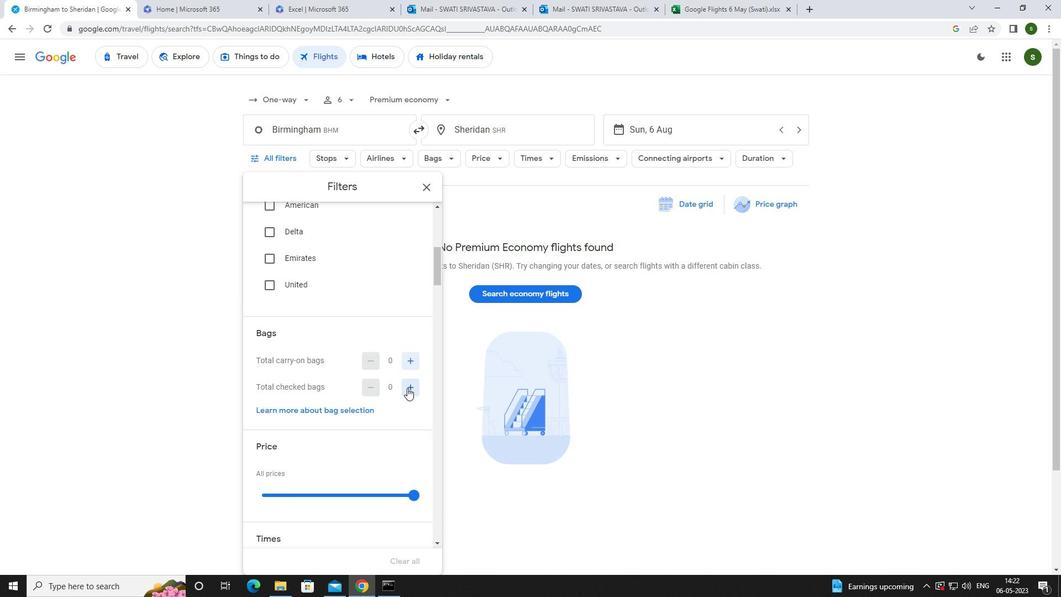 
Action: Mouse pressed left at (407, 388)
Screenshot: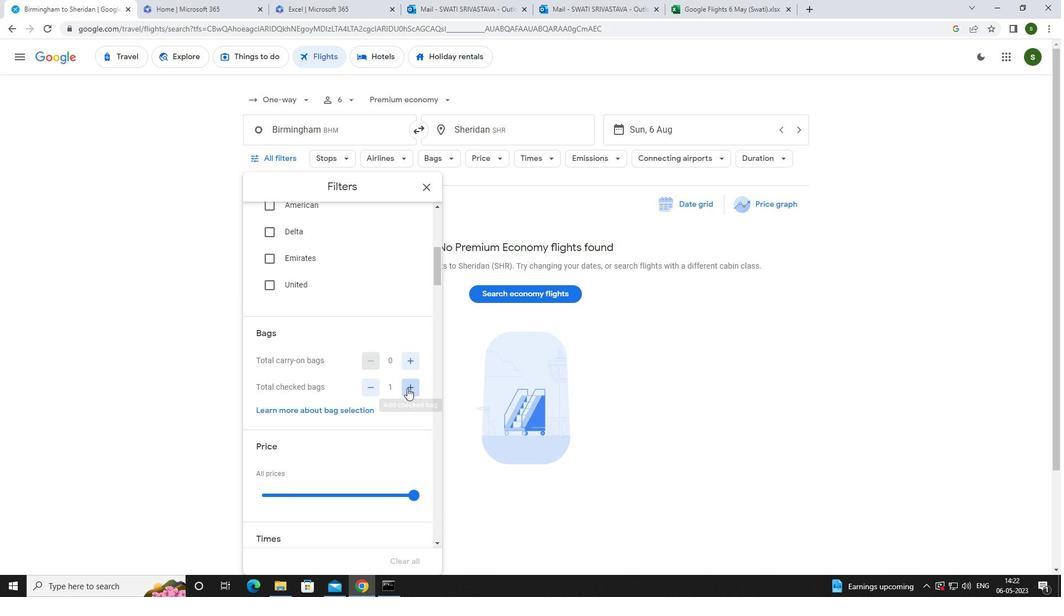 
Action: Mouse pressed left at (407, 388)
Screenshot: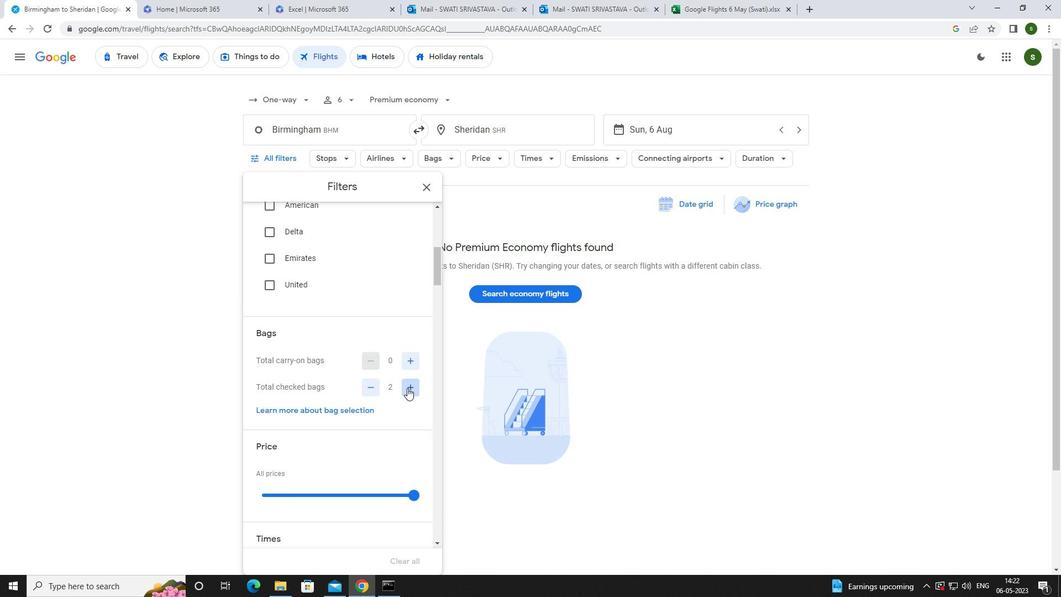 
Action: Mouse pressed left at (407, 388)
Screenshot: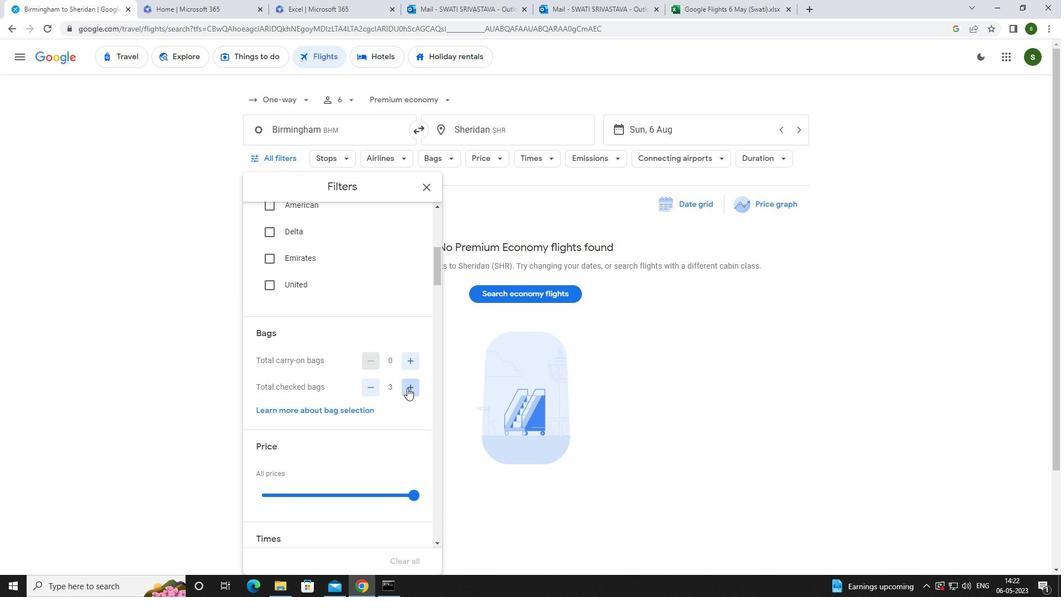 
Action: Mouse scrolled (407, 387) with delta (0, 0)
Screenshot: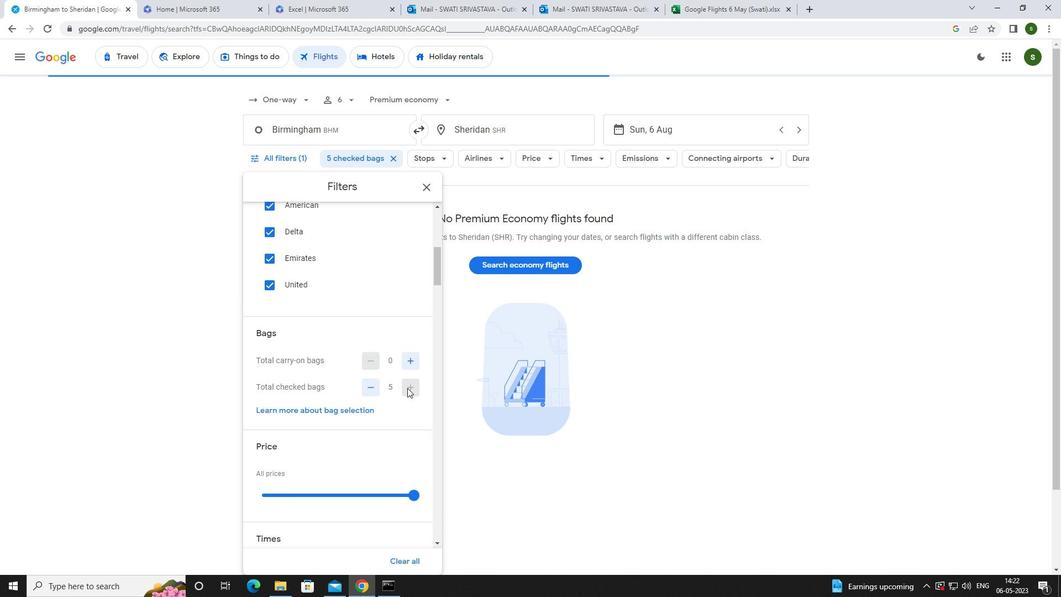 
Action: Mouse scrolled (407, 387) with delta (0, 0)
Screenshot: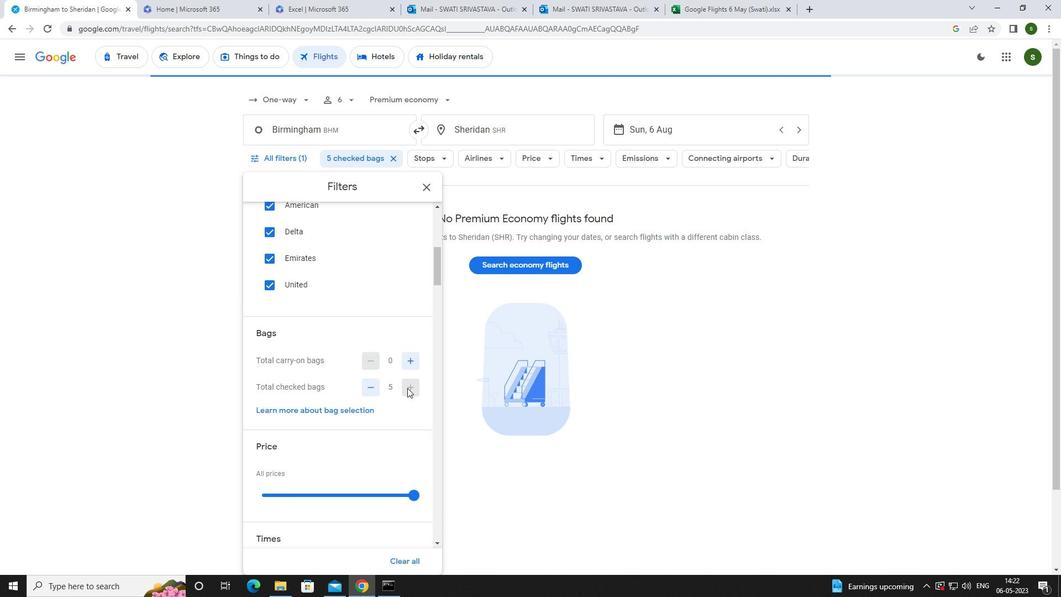 
Action: Mouse moved to (413, 386)
Screenshot: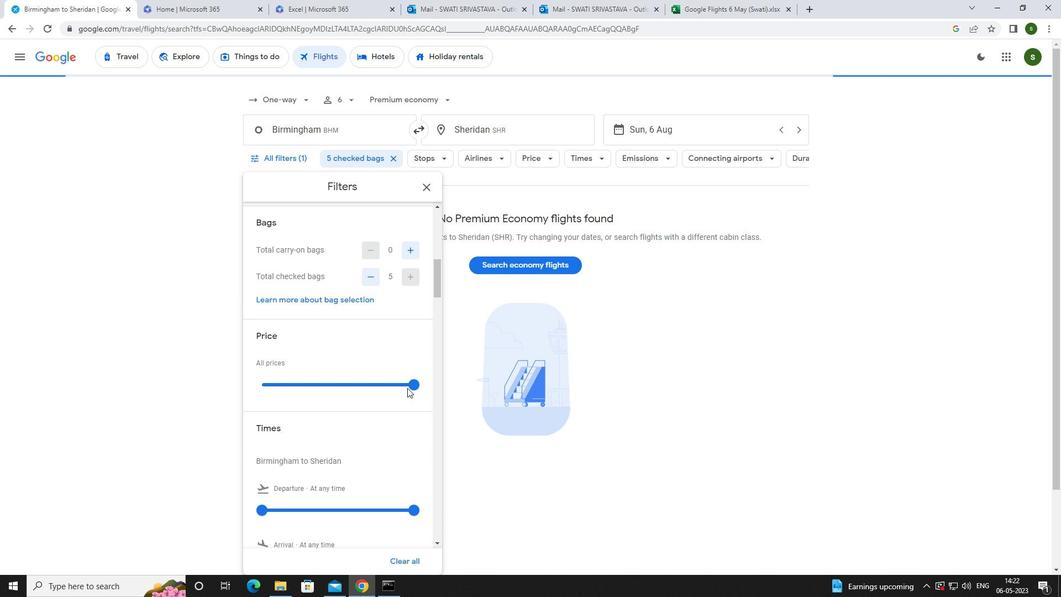 
Action: Mouse pressed left at (413, 386)
Screenshot: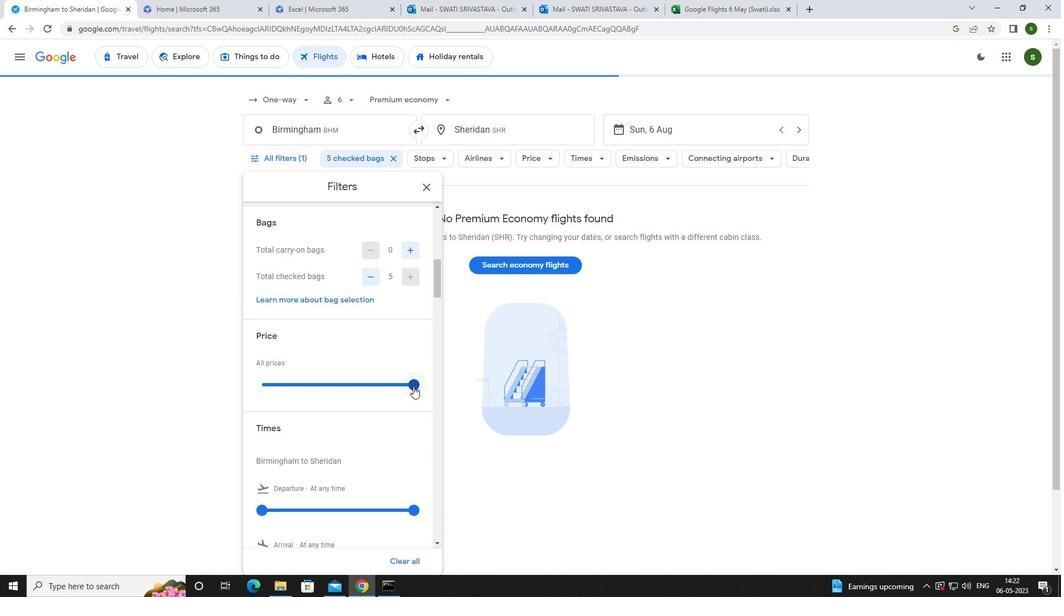 
Action: Mouse scrolled (413, 386) with delta (0, 0)
Screenshot: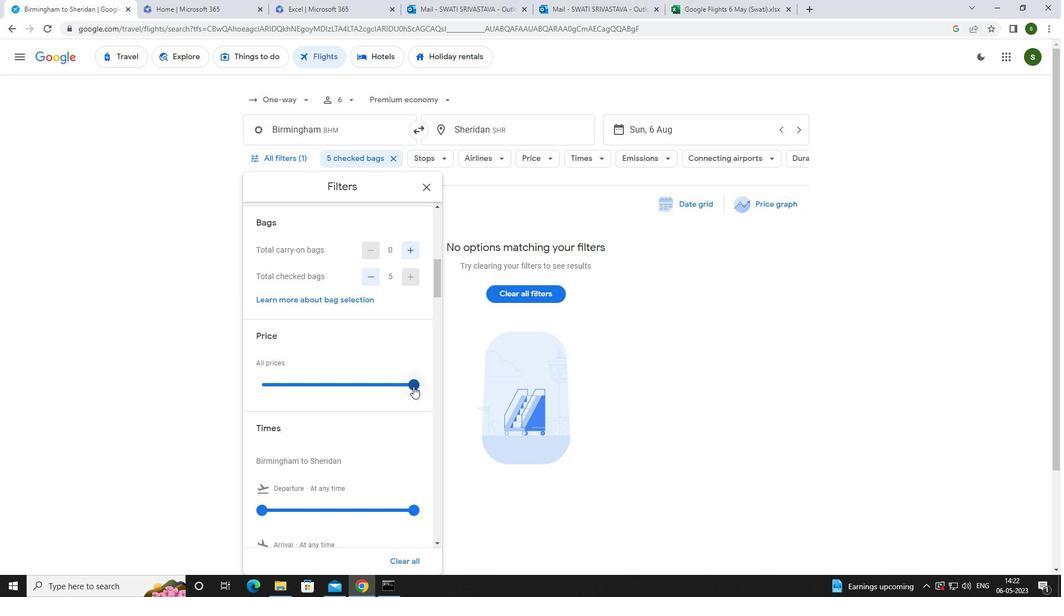 
Action: Mouse moved to (262, 452)
Screenshot: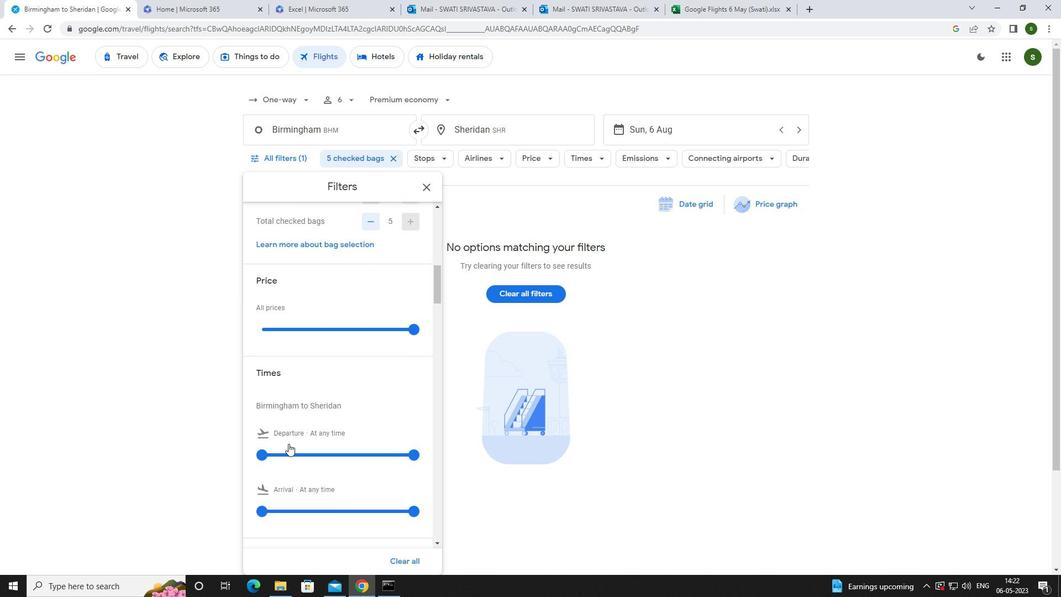 
Action: Mouse pressed left at (262, 452)
Screenshot: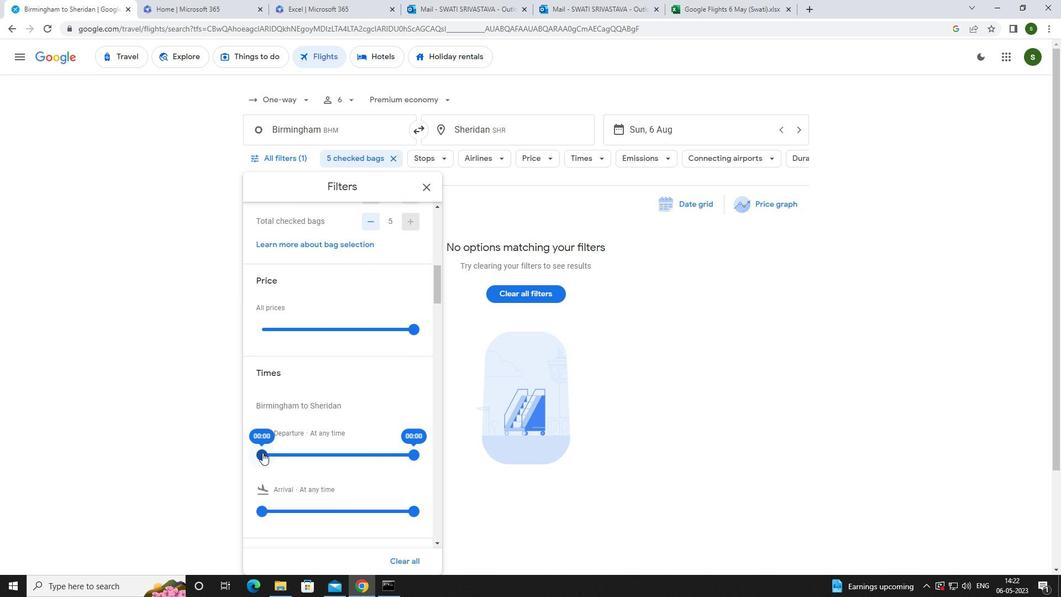 
Action: Mouse moved to (501, 528)
Screenshot: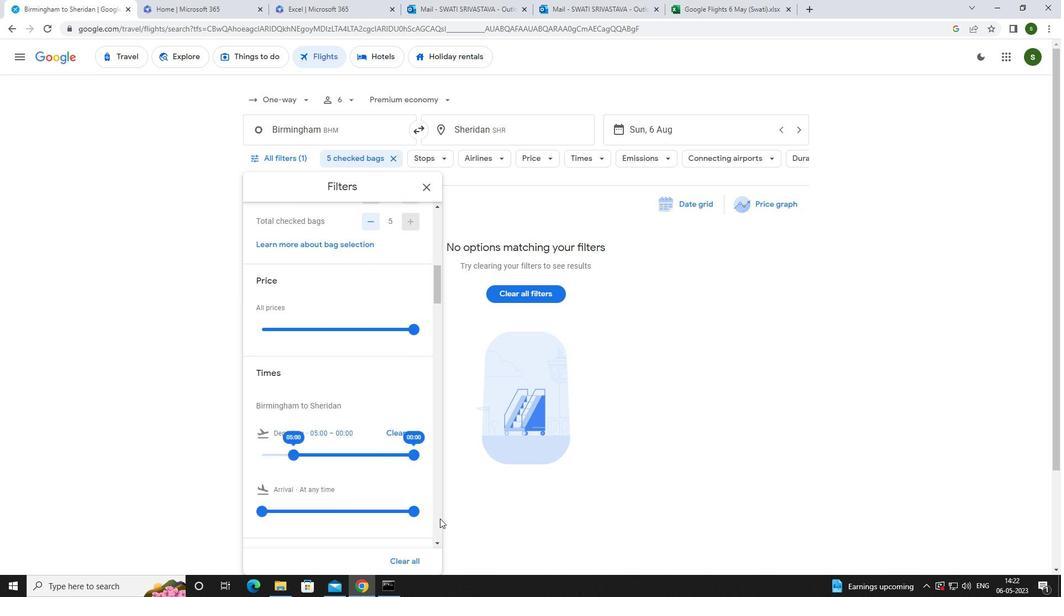 
Action: Mouse pressed left at (501, 528)
Screenshot: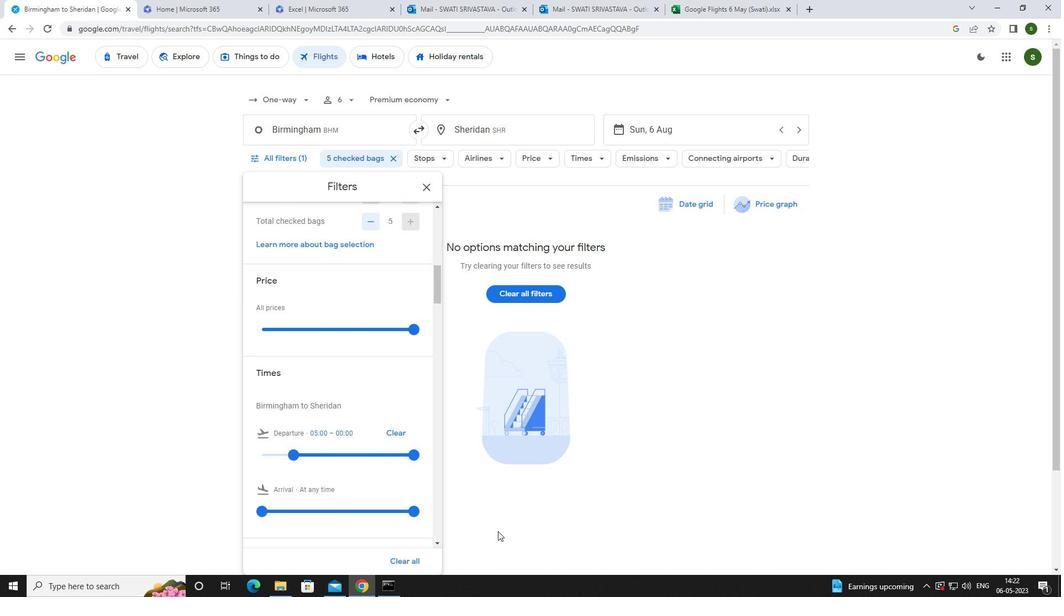 
Action: Mouse moved to (472, 493)
Screenshot: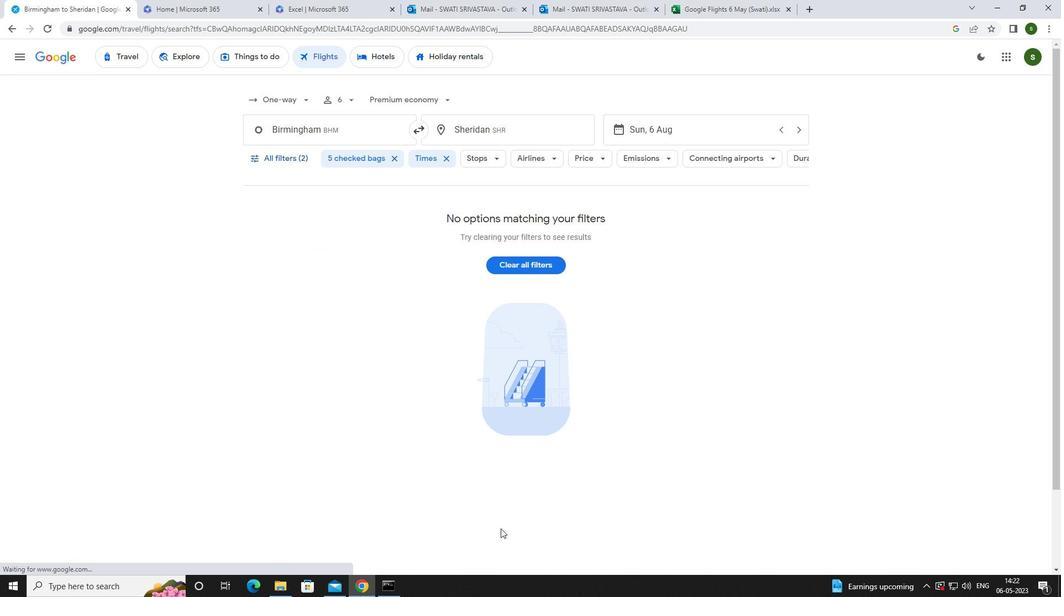 
